 Task: Create new Company, with domain: 'carnegiehall.org' and type: 'Other'. Add new contact for this company, with mail Id: 'Rajat_Garcia@carnegiehall.org', First Name: Rajat, Last name:  Garcia, Job Title: 'Marketing Specialist', Phone Number: '(617) 555-7894'. Change life cycle stage to  Lead and lead status to  Open. Logged in from softage.5@softage.net
Action: Mouse moved to (85, 70)
Screenshot: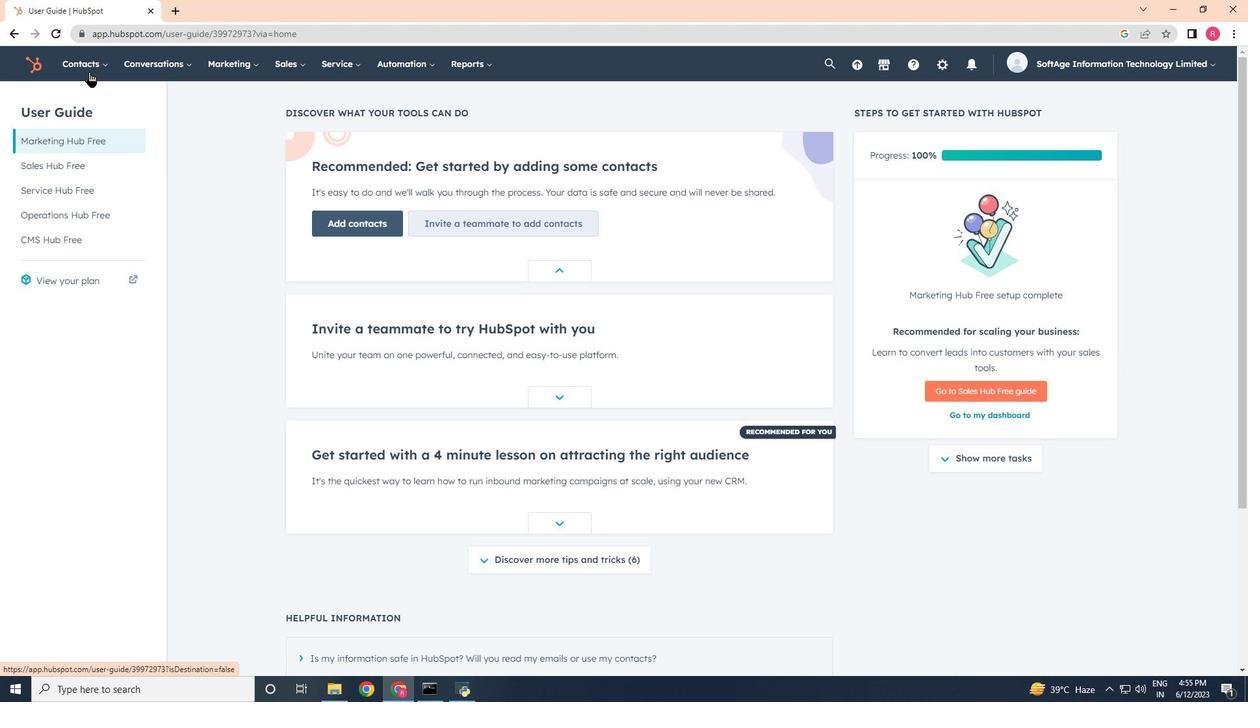 
Action: Mouse pressed left at (85, 70)
Screenshot: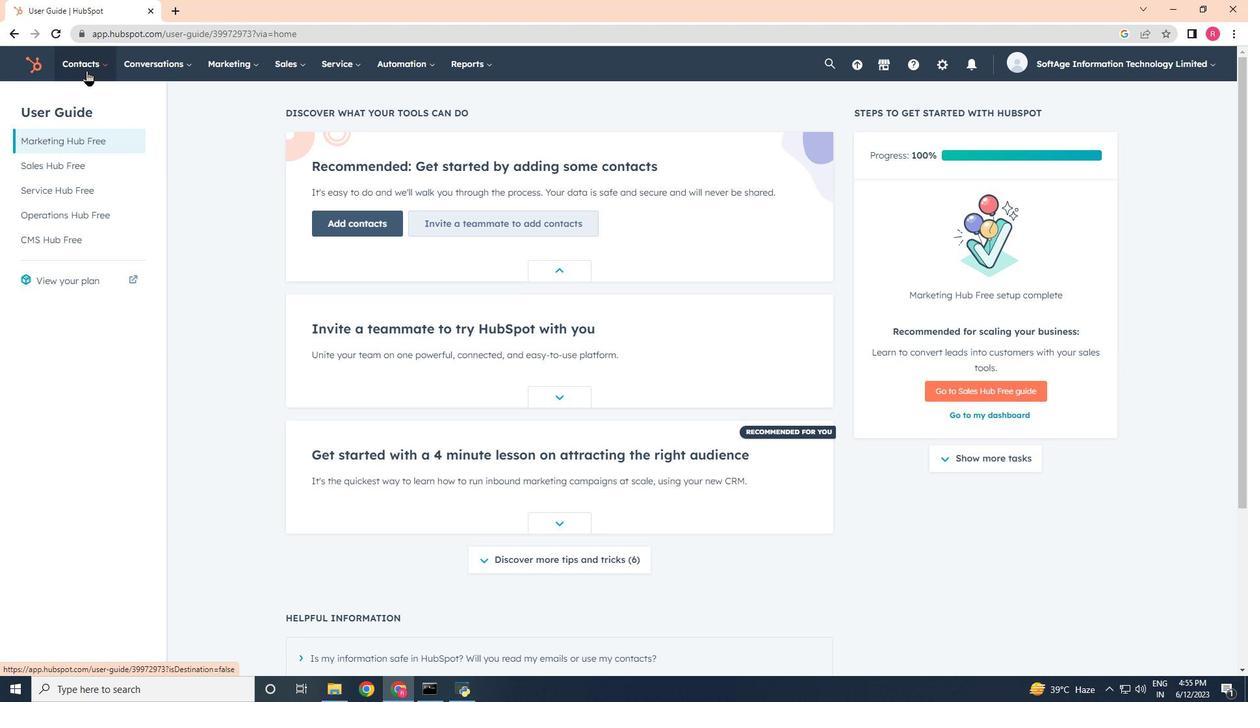 
Action: Mouse moved to (111, 124)
Screenshot: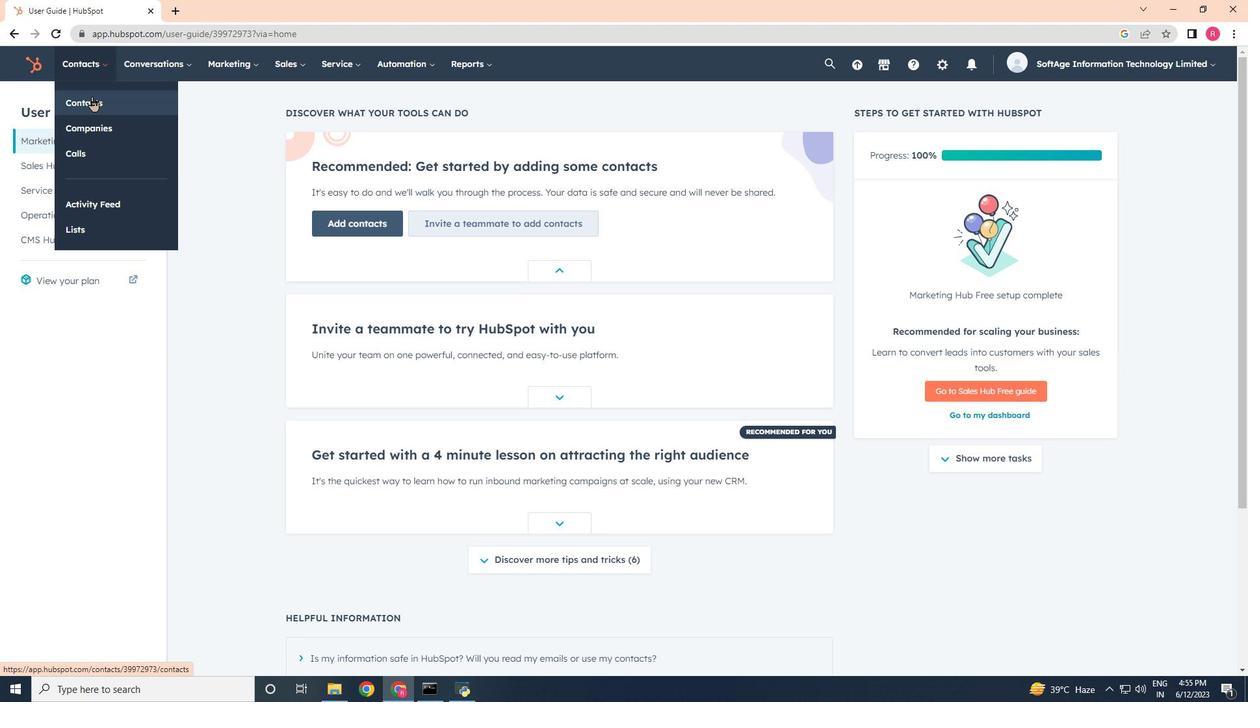 
Action: Mouse pressed left at (111, 124)
Screenshot: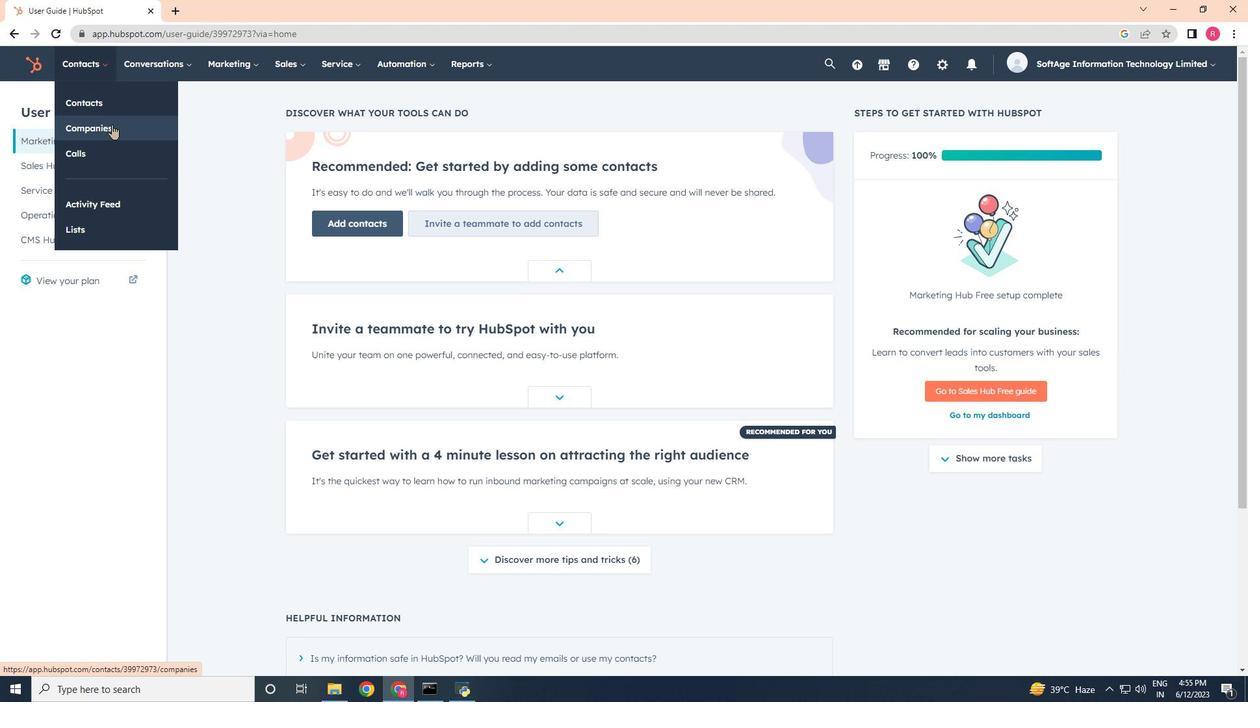 
Action: Mouse moved to (1165, 113)
Screenshot: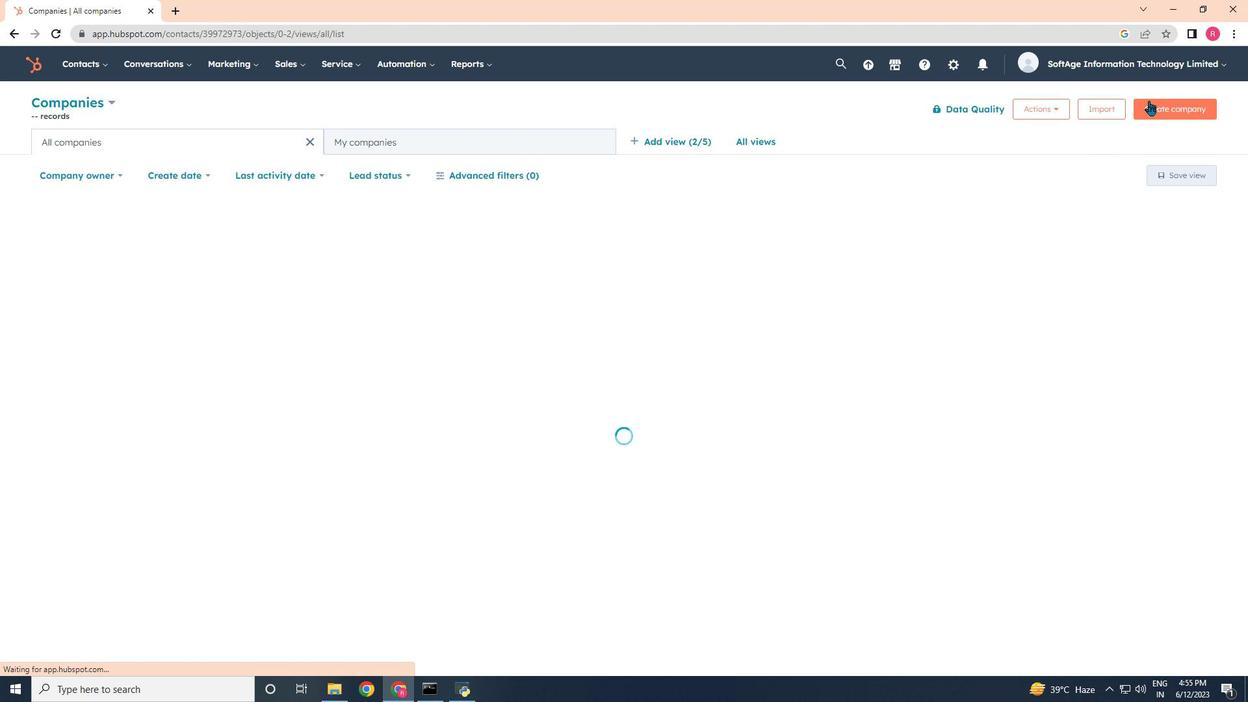 
Action: Mouse pressed left at (1165, 113)
Screenshot: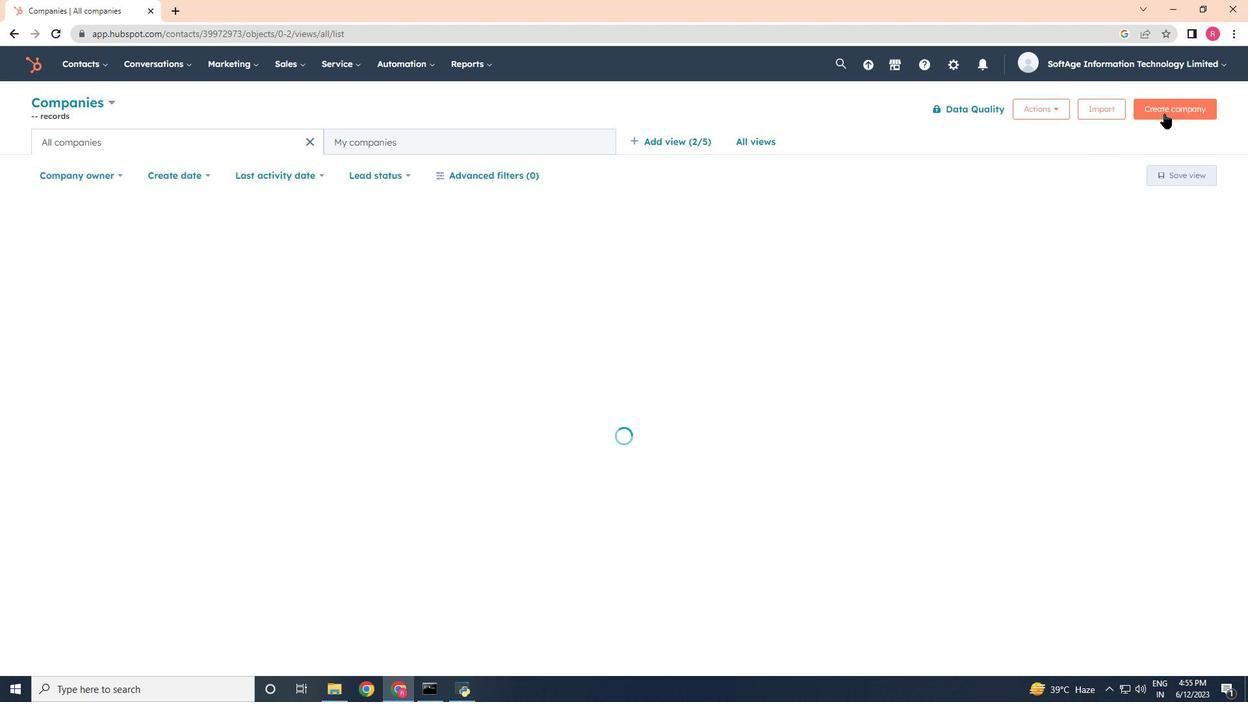 
Action: Mouse moved to (939, 167)
Screenshot: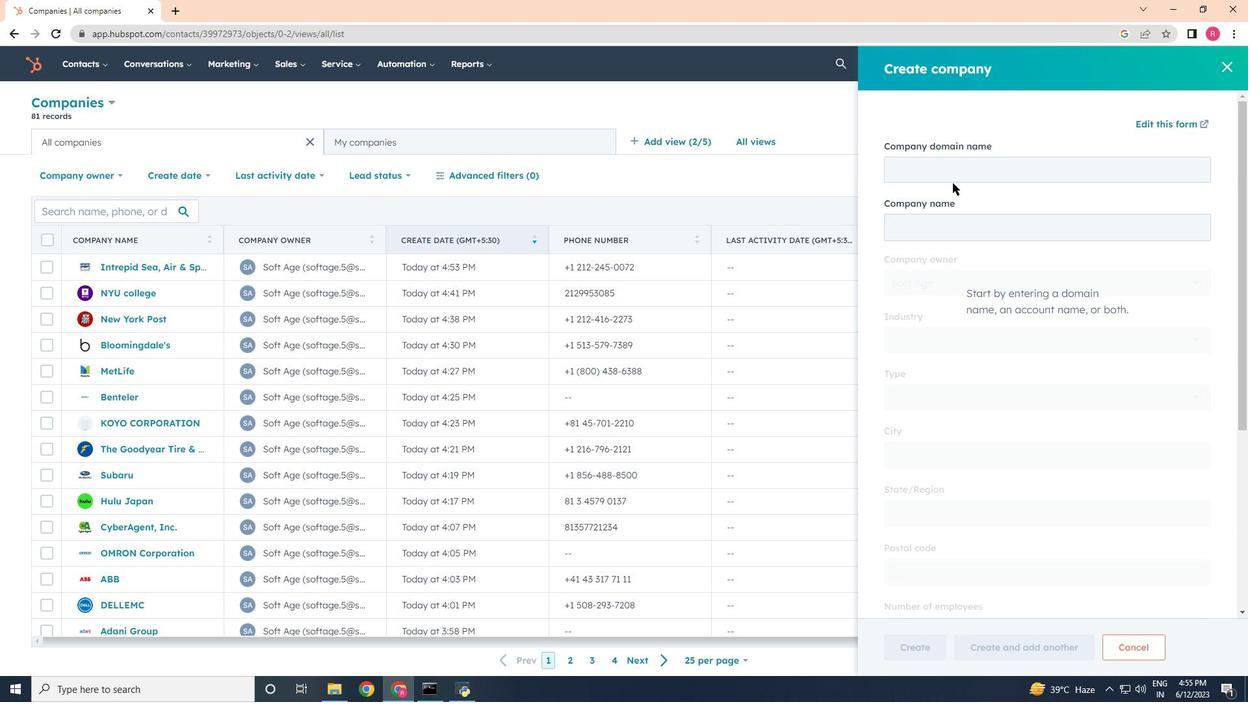
Action: Mouse pressed left at (939, 167)
Screenshot: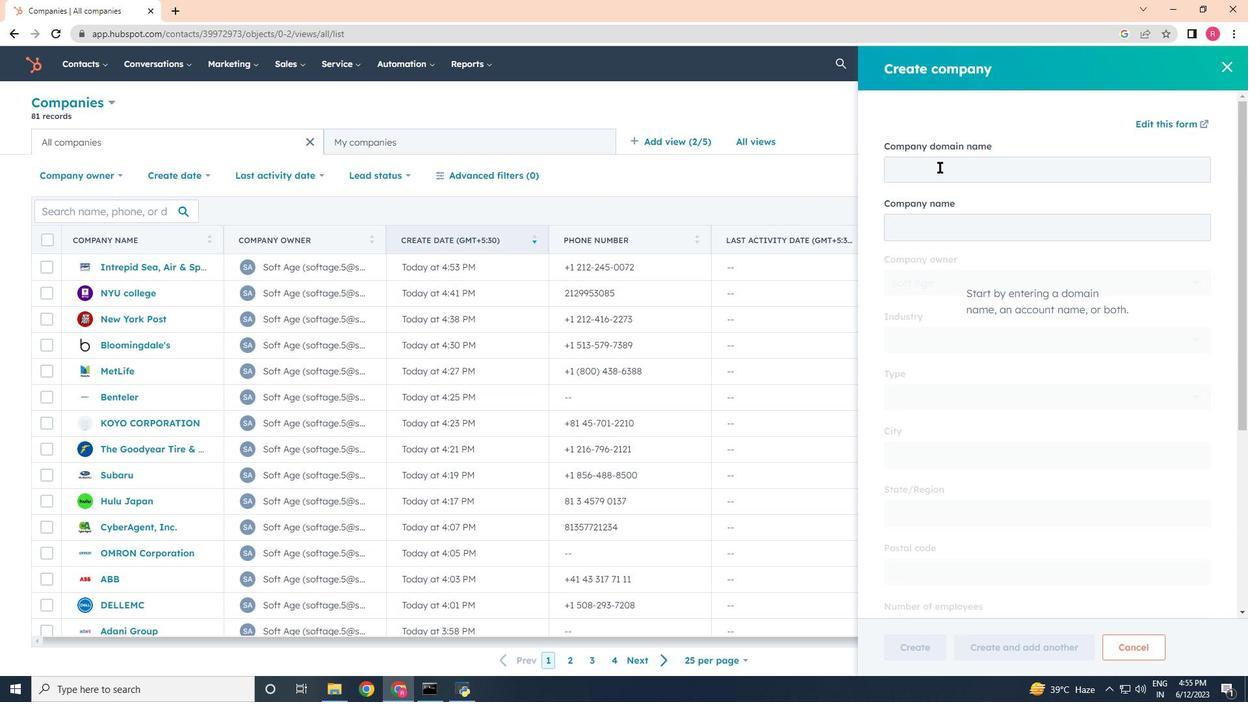 
Action: Key pressed carnegiehal.org
Screenshot: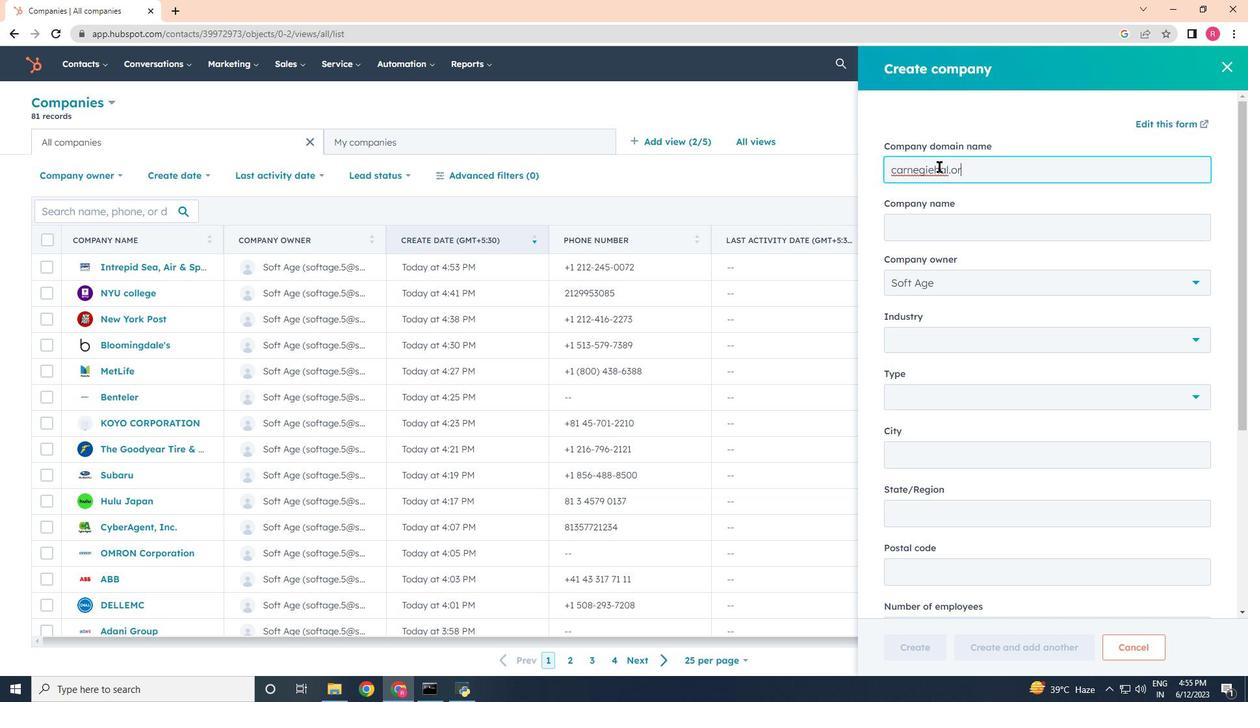 
Action: Mouse moved to (956, 398)
Screenshot: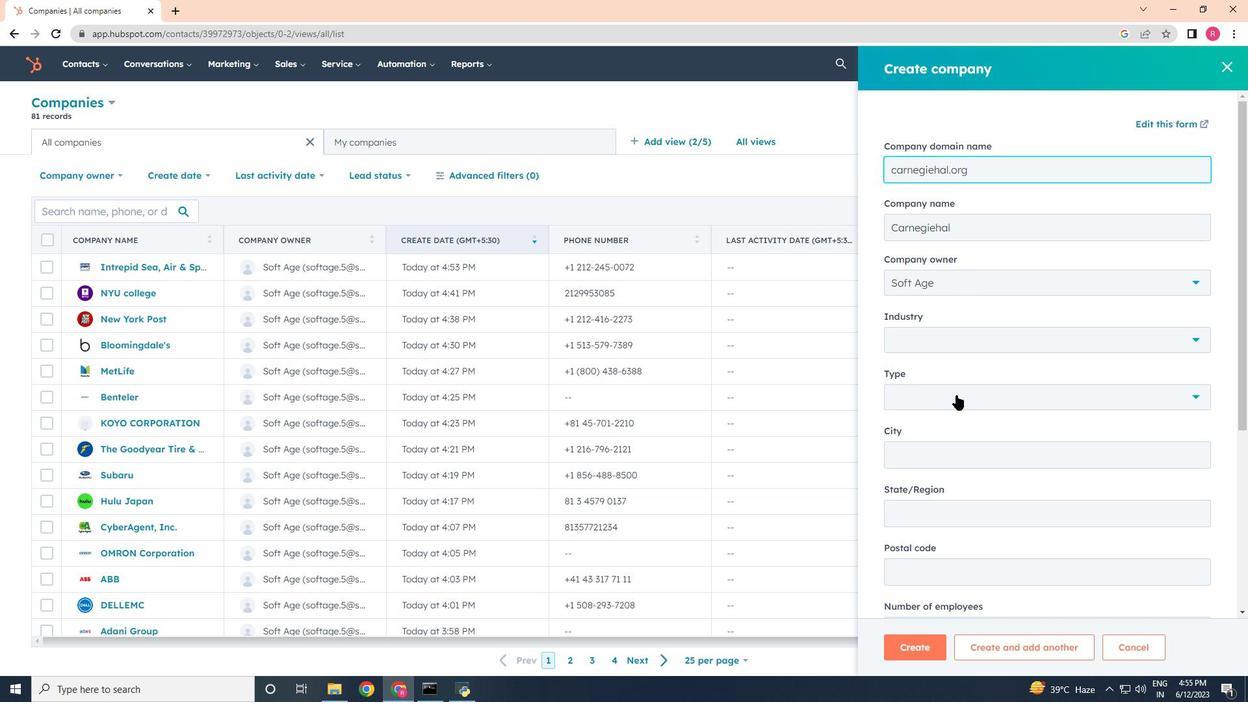 
Action: Mouse pressed left at (956, 398)
Screenshot: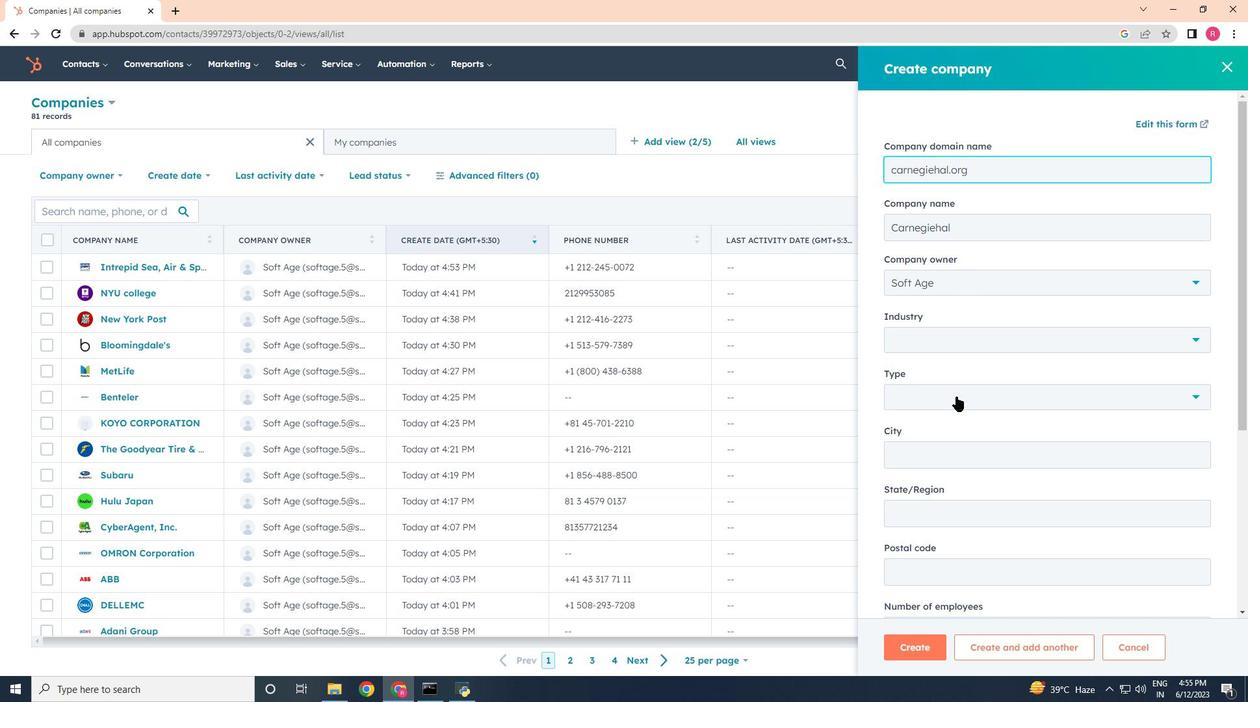 
Action: Mouse moved to (932, 547)
Screenshot: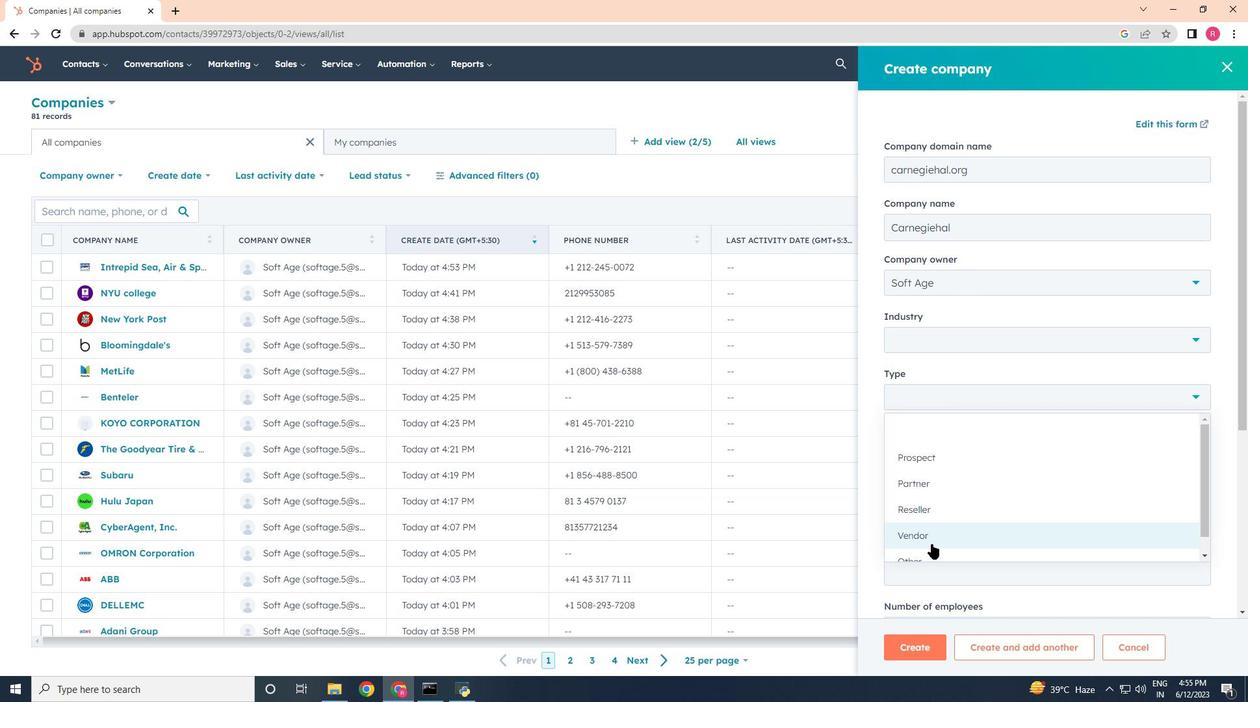 
Action: Mouse pressed left at (932, 547)
Screenshot: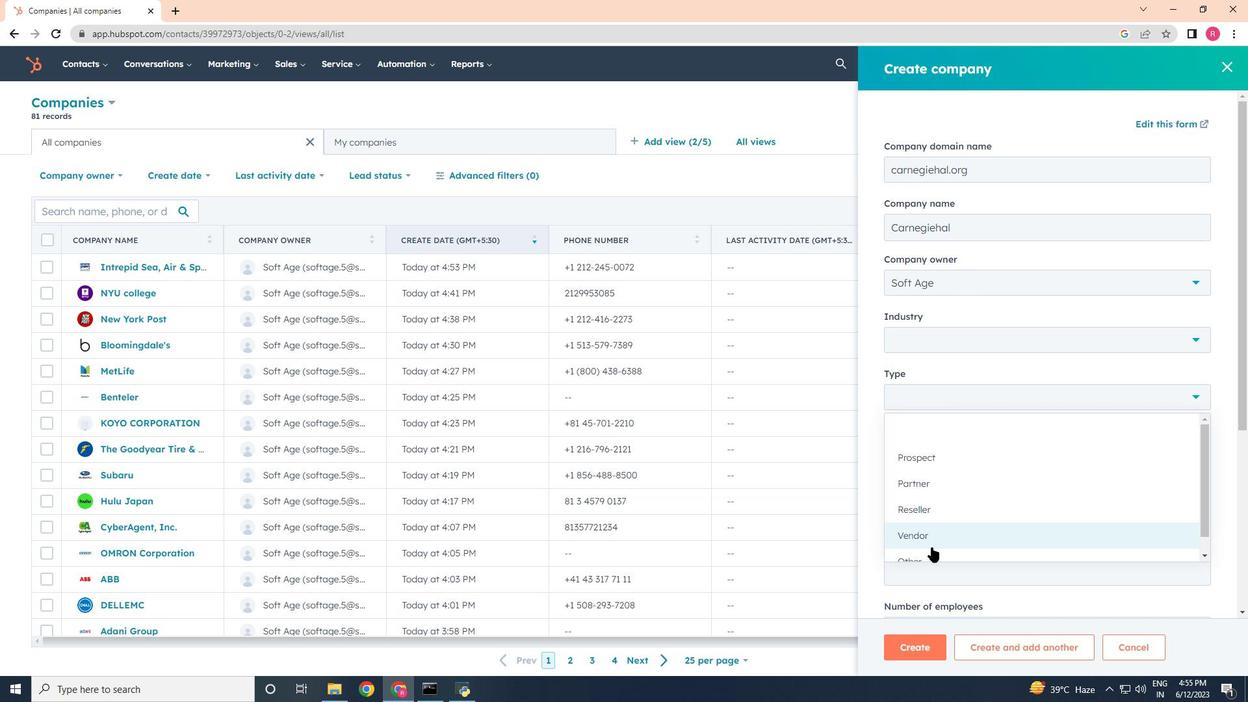 
Action: Mouse moved to (940, 399)
Screenshot: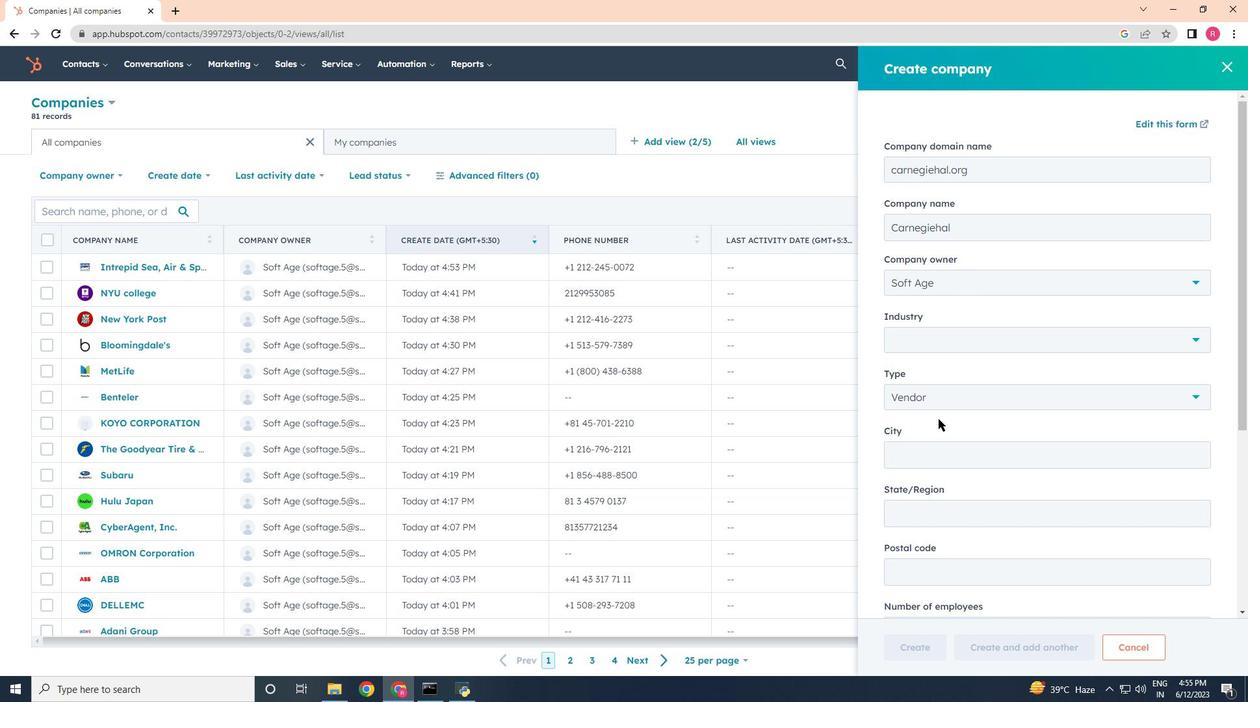 
Action: Mouse pressed left at (940, 399)
Screenshot: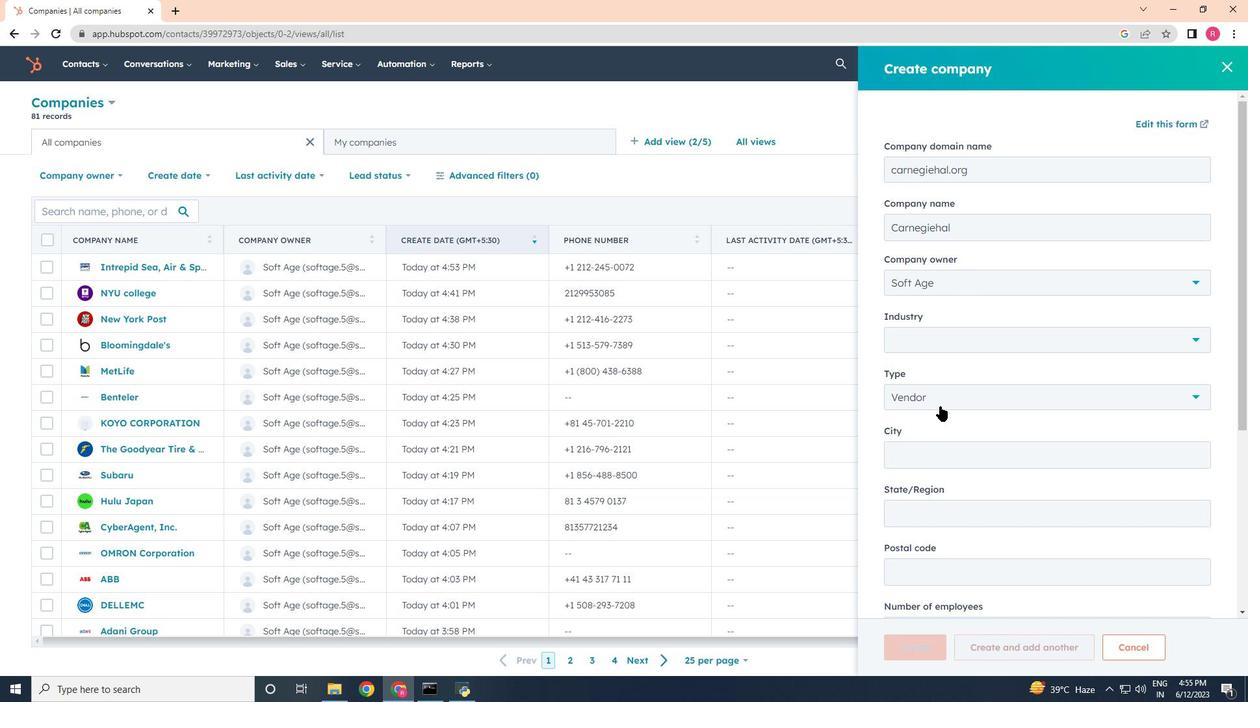 
Action: Mouse moved to (947, 554)
Screenshot: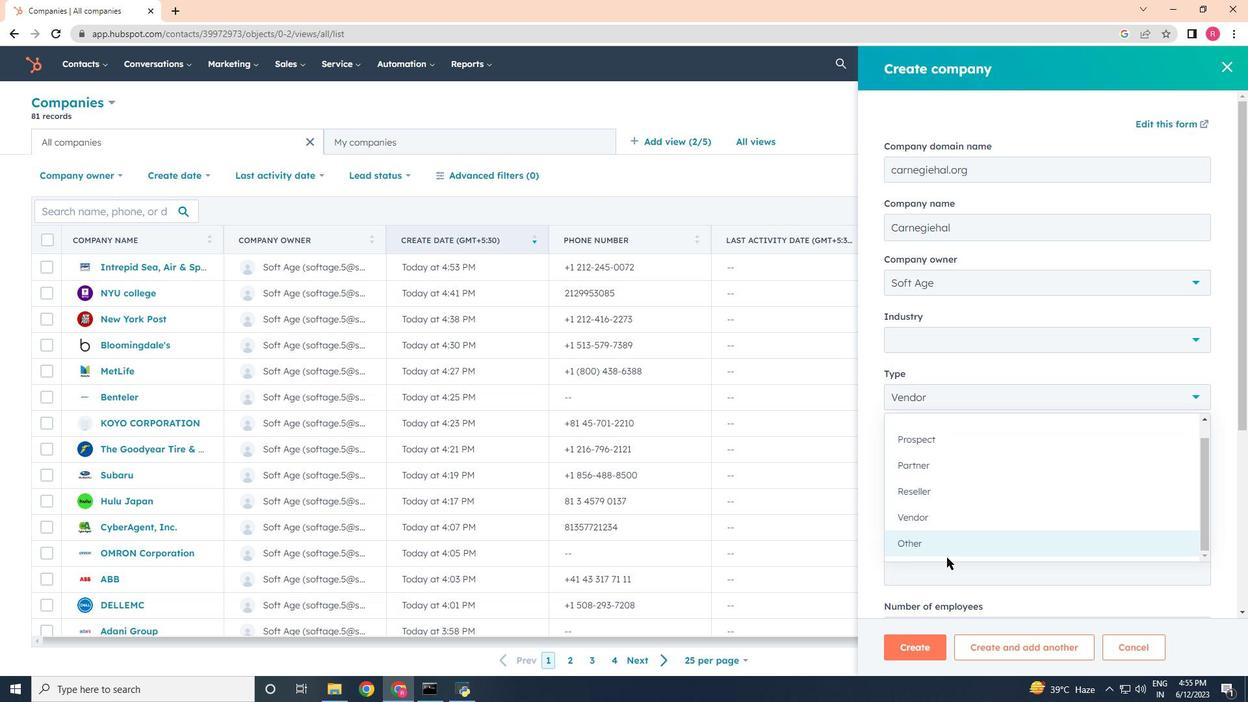 
Action: Mouse pressed left at (947, 554)
Screenshot: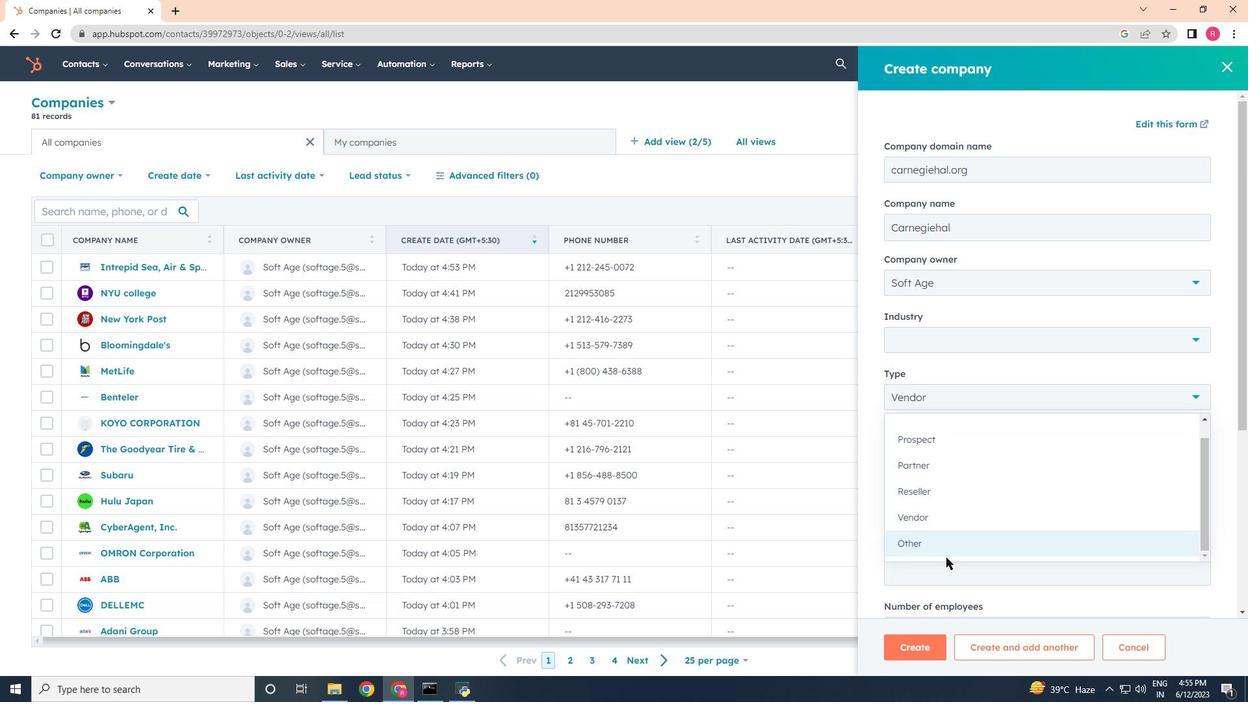 
Action: Mouse moved to (950, 172)
Screenshot: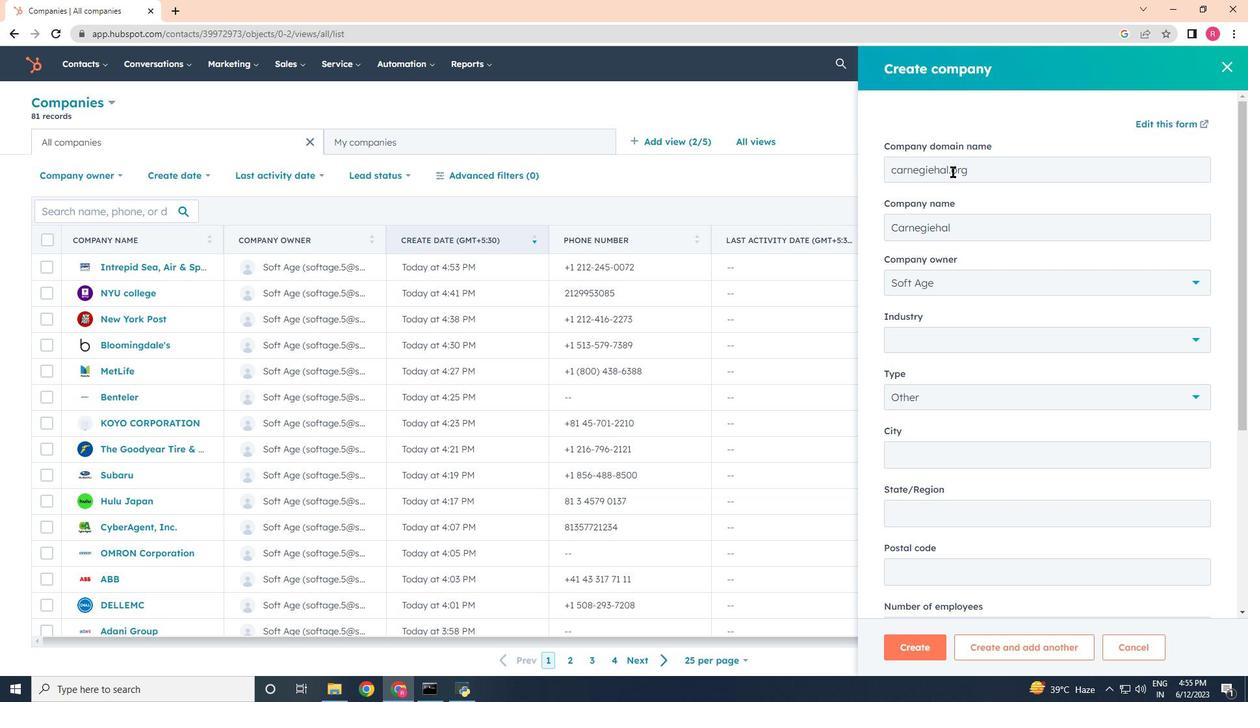 
Action: Mouse pressed left at (950, 172)
Screenshot: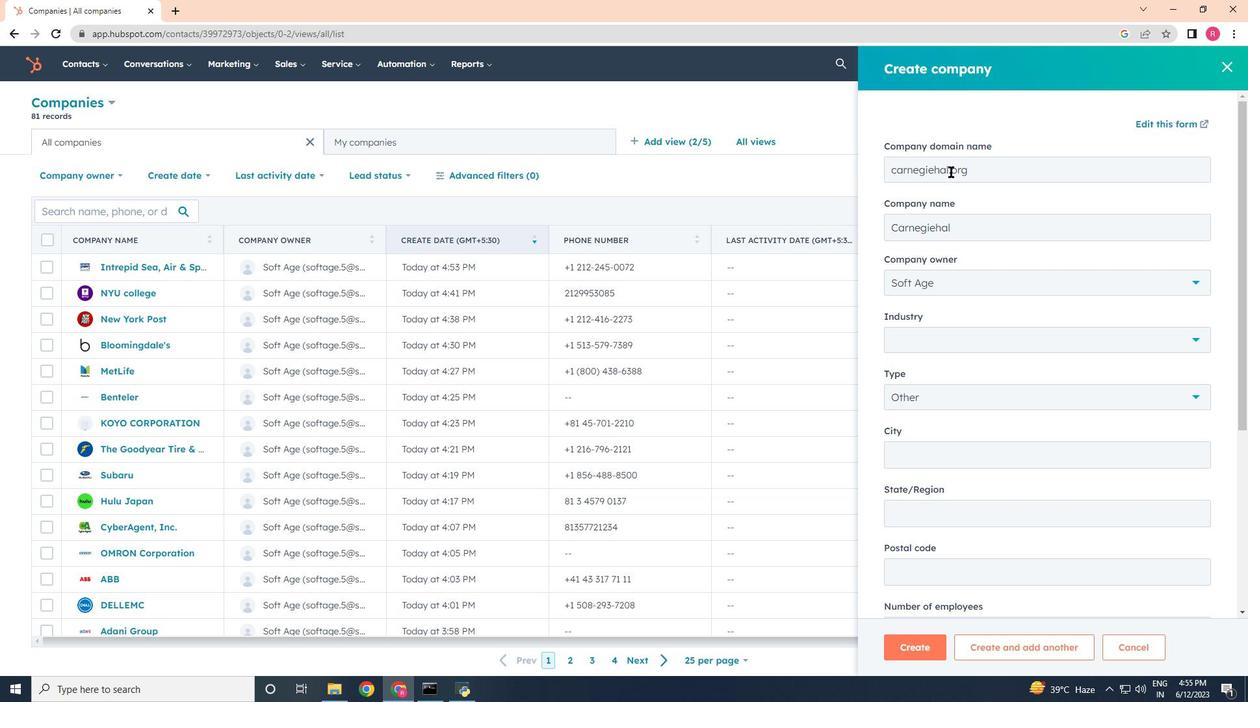 
Action: Mouse moved to (949, 172)
Screenshot: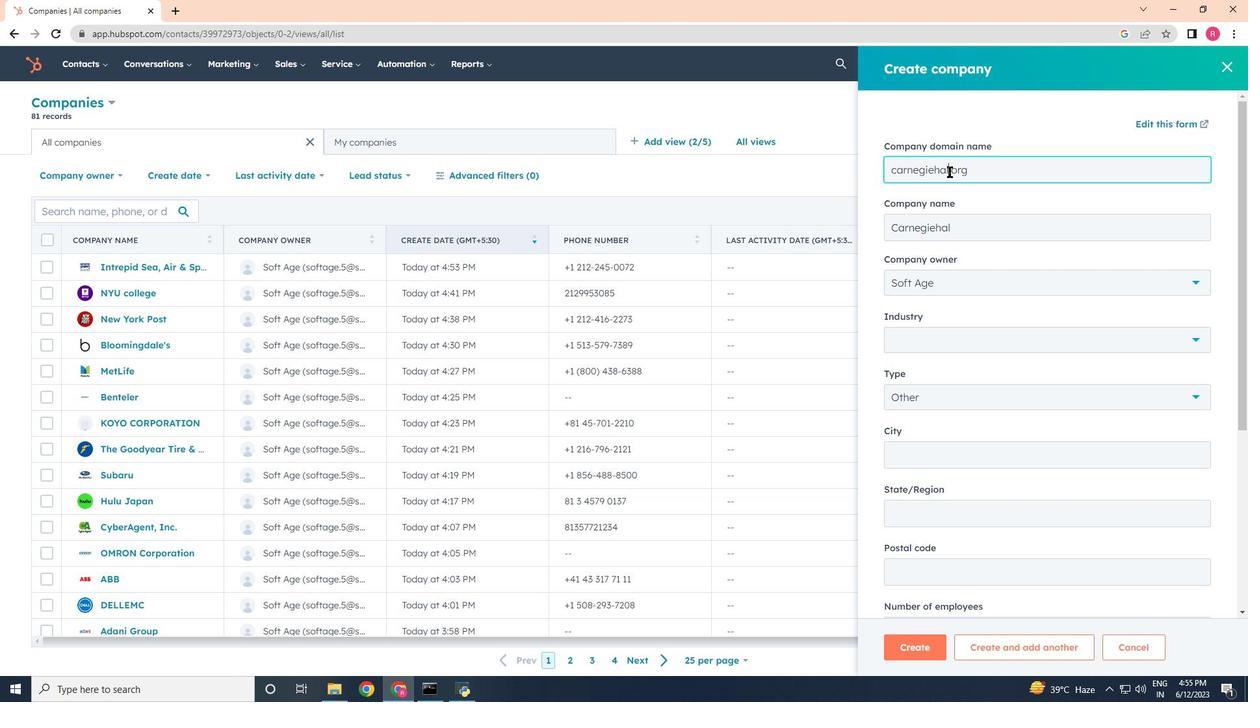 
Action: Key pressed l
Screenshot: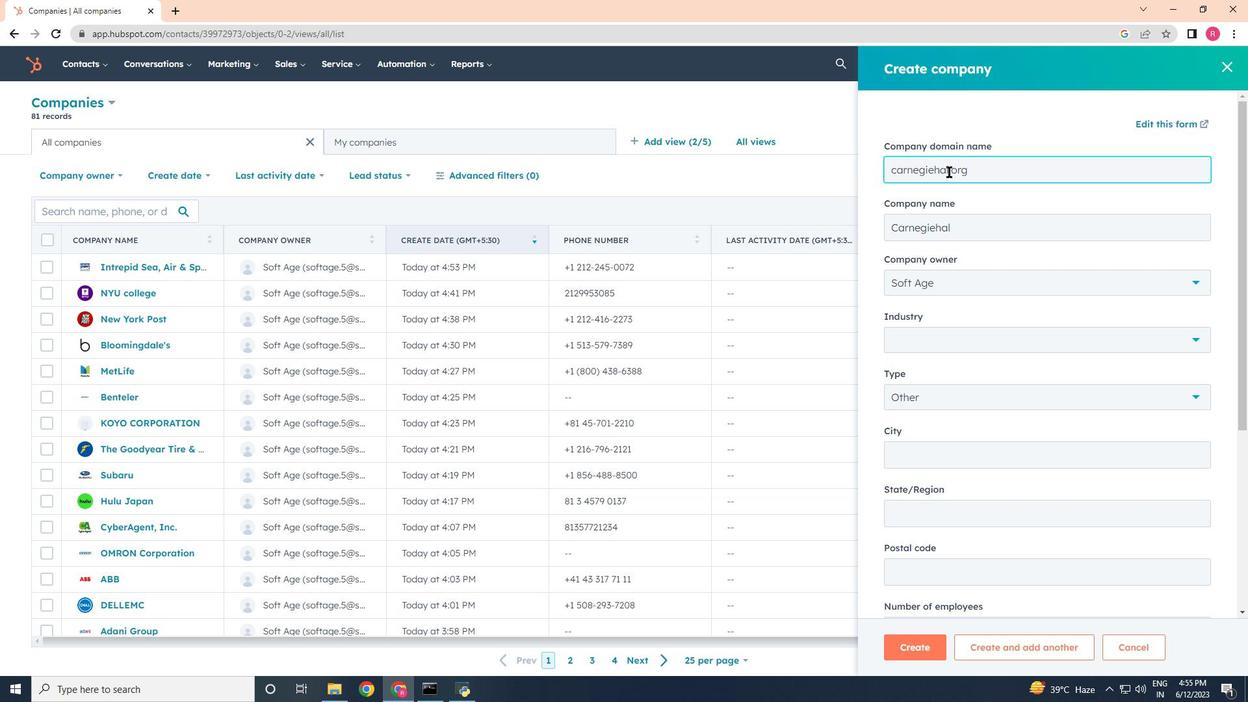 
Action: Mouse moved to (965, 398)
Screenshot: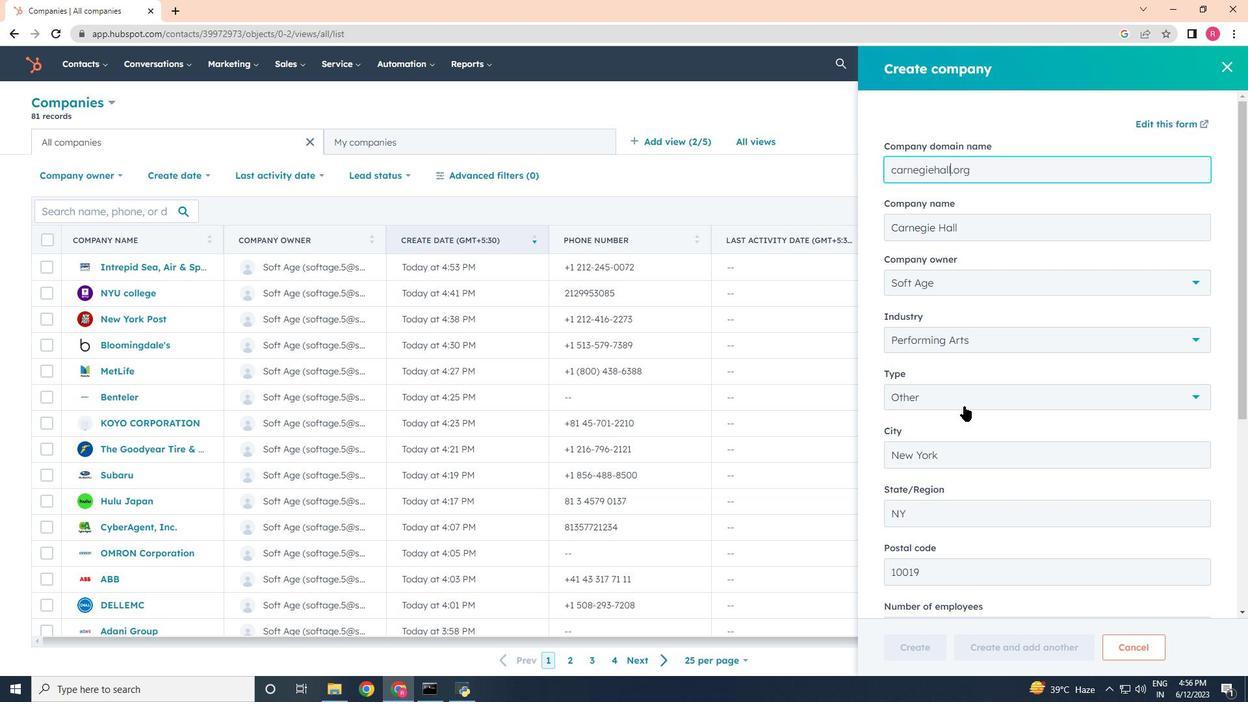 
Action: Mouse scrolled (965, 398) with delta (0, 0)
Screenshot: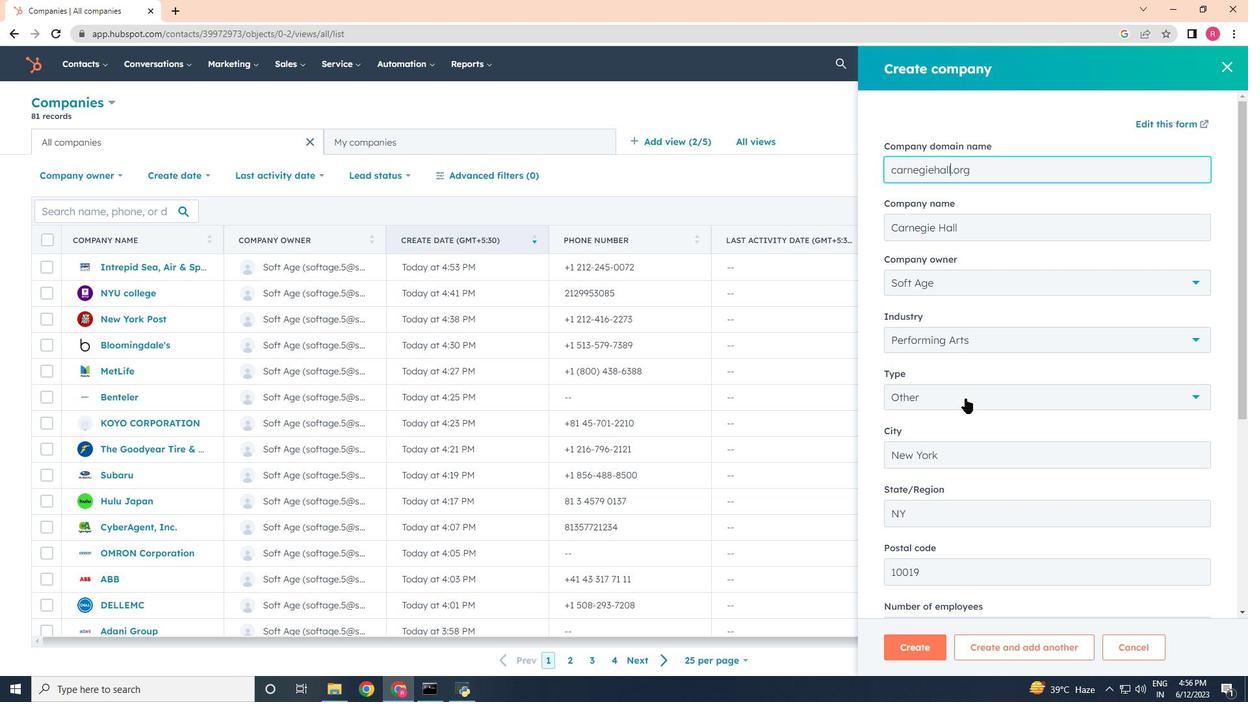
Action: Mouse scrolled (965, 398) with delta (0, 0)
Screenshot: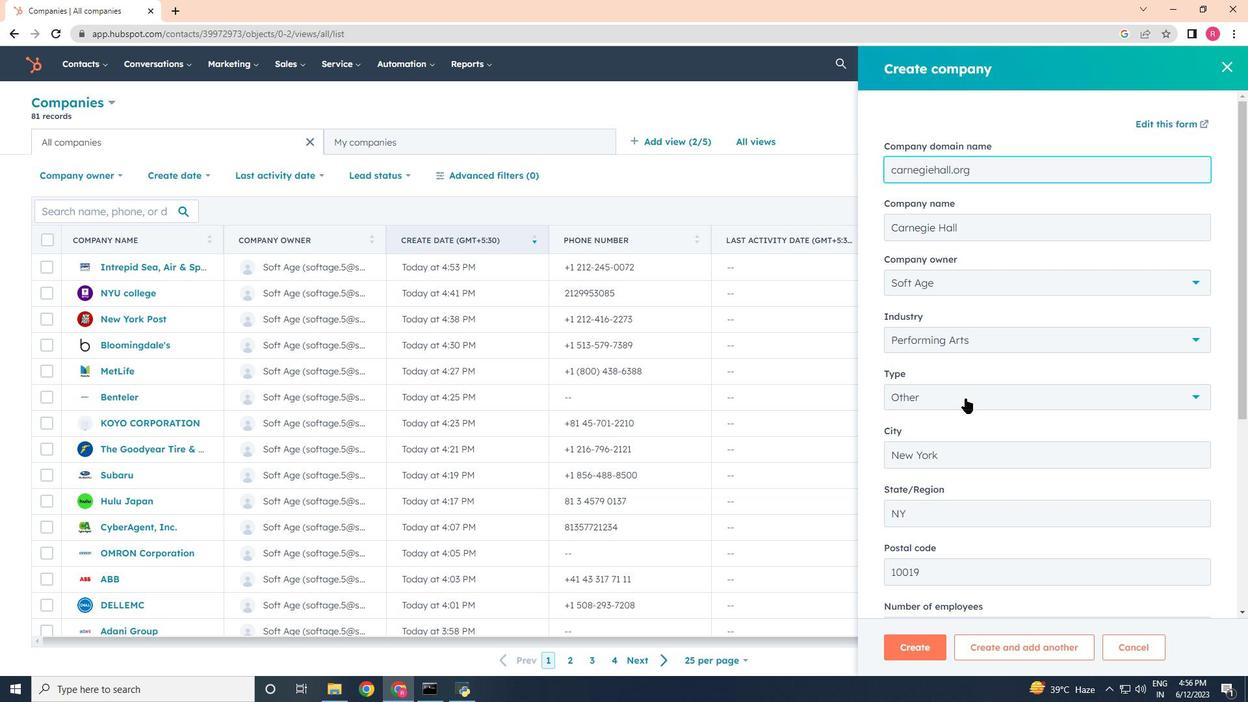 
Action: Mouse scrolled (965, 398) with delta (0, 0)
Screenshot: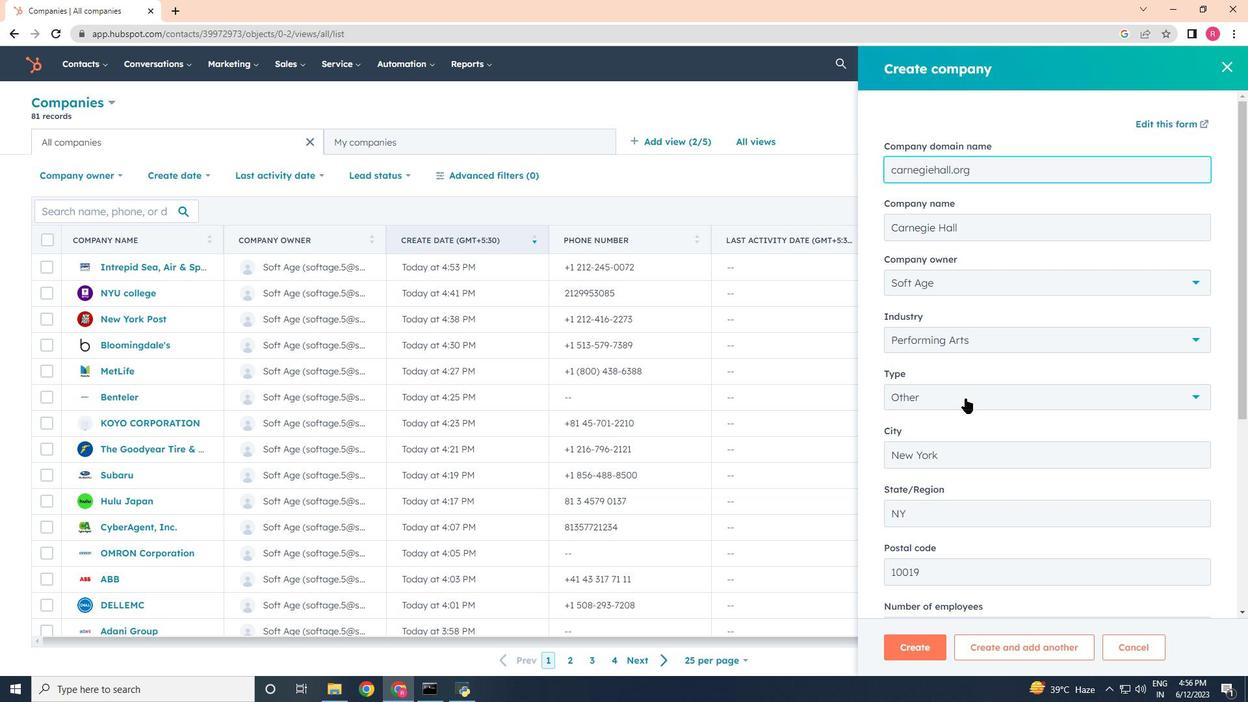 
Action: Mouse scrolled (965, 398) with delta (0, 0)
Screenshot: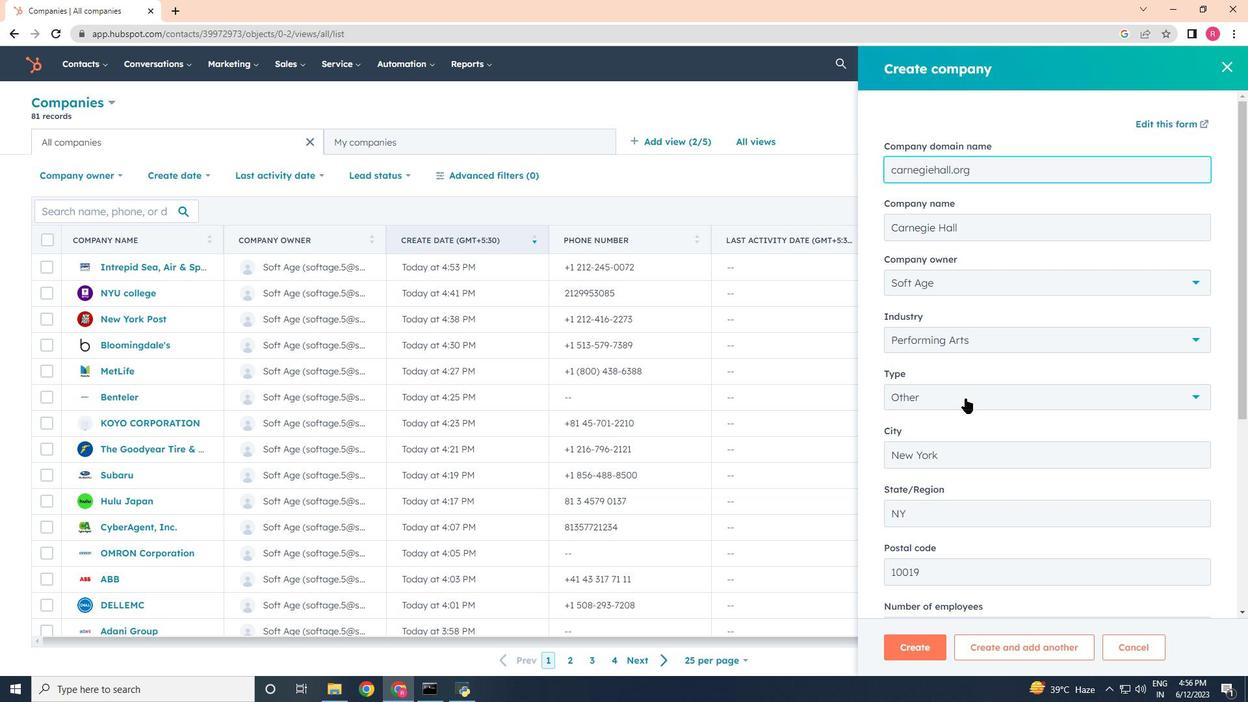 
Action: Mouse scrolled (965, 398) with delta (0, 0)
Screenshot: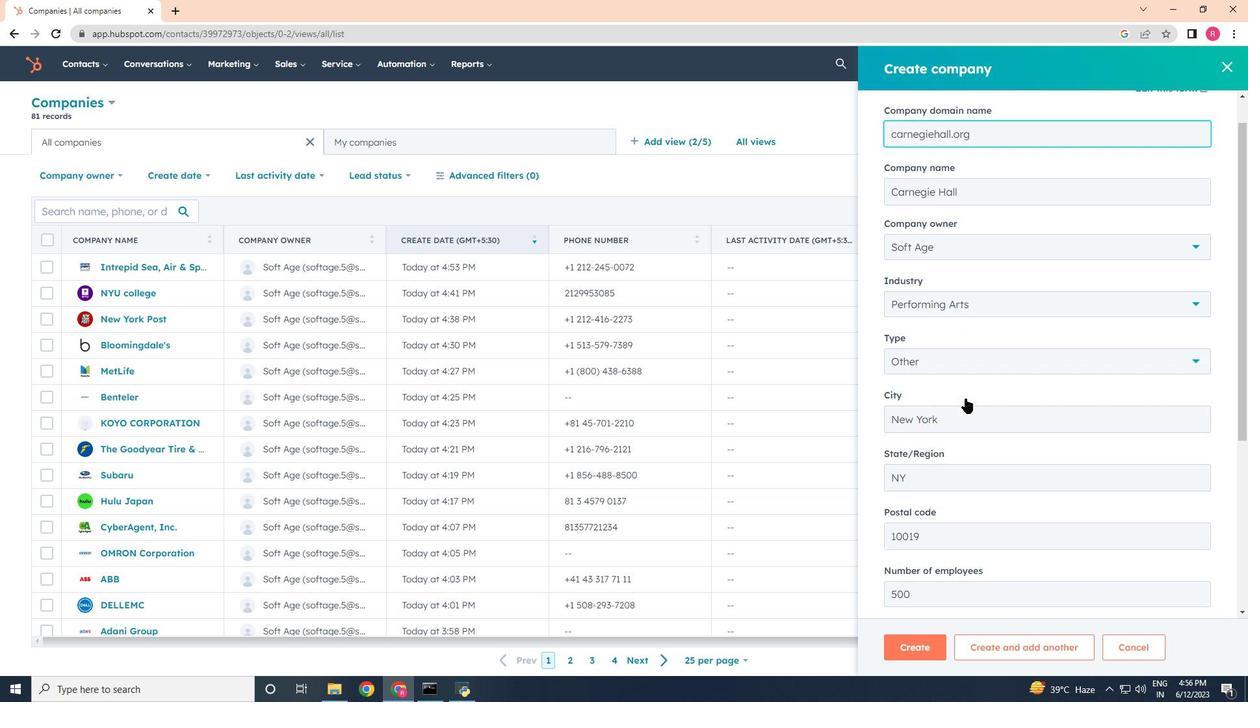 
Action: Mouse moved to (954, 493)
Screenshot: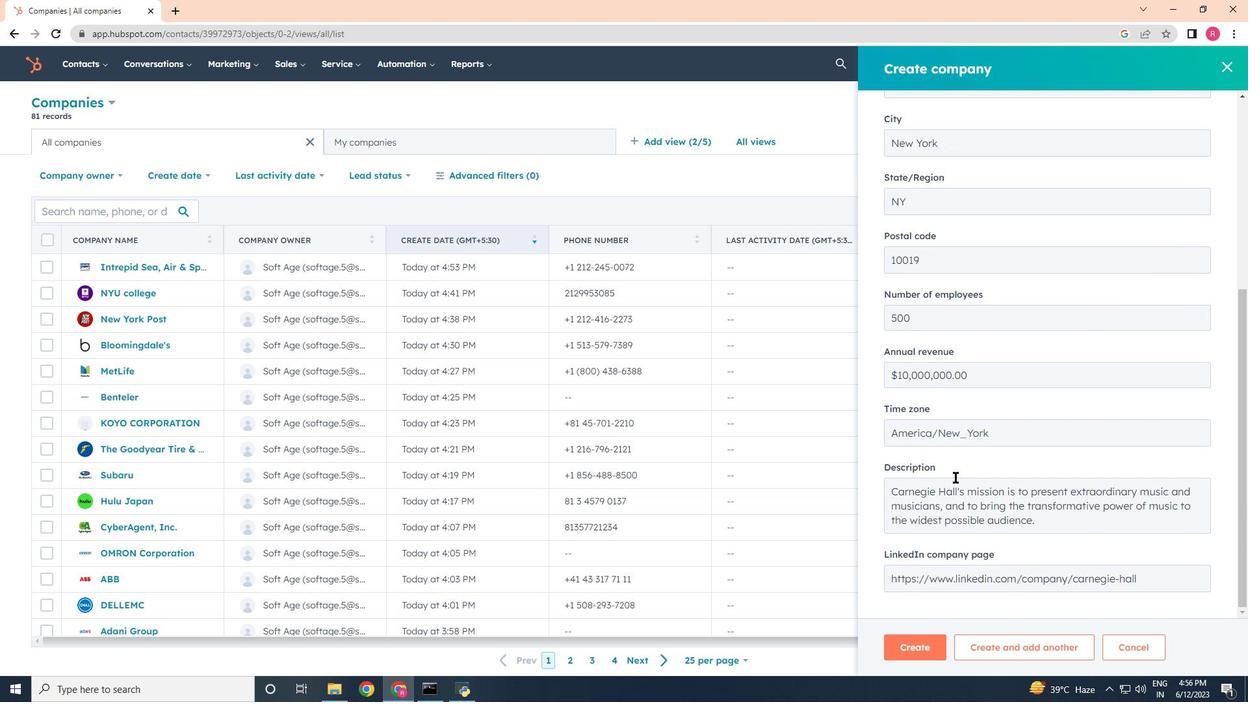 
Action: Mouse scrolled (954, 492) with delta (0, 0)
Screenshot: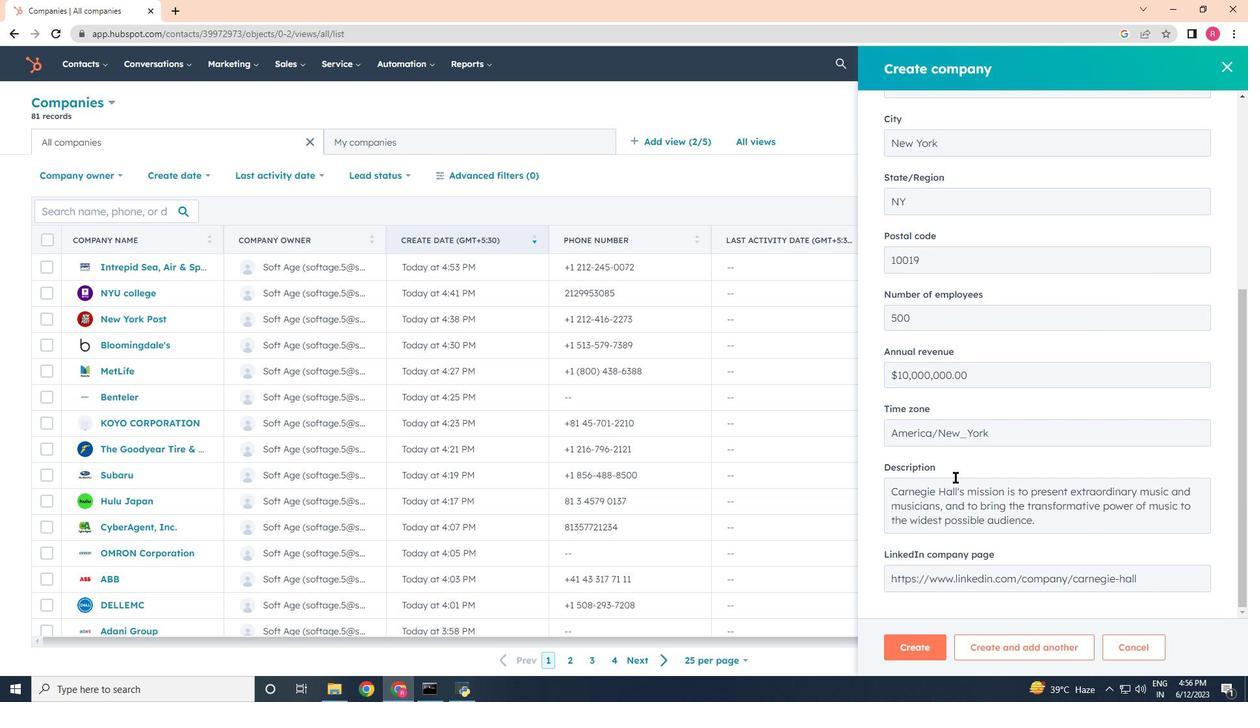 
Action: Mouse moved to (954, 496)
Screenshot: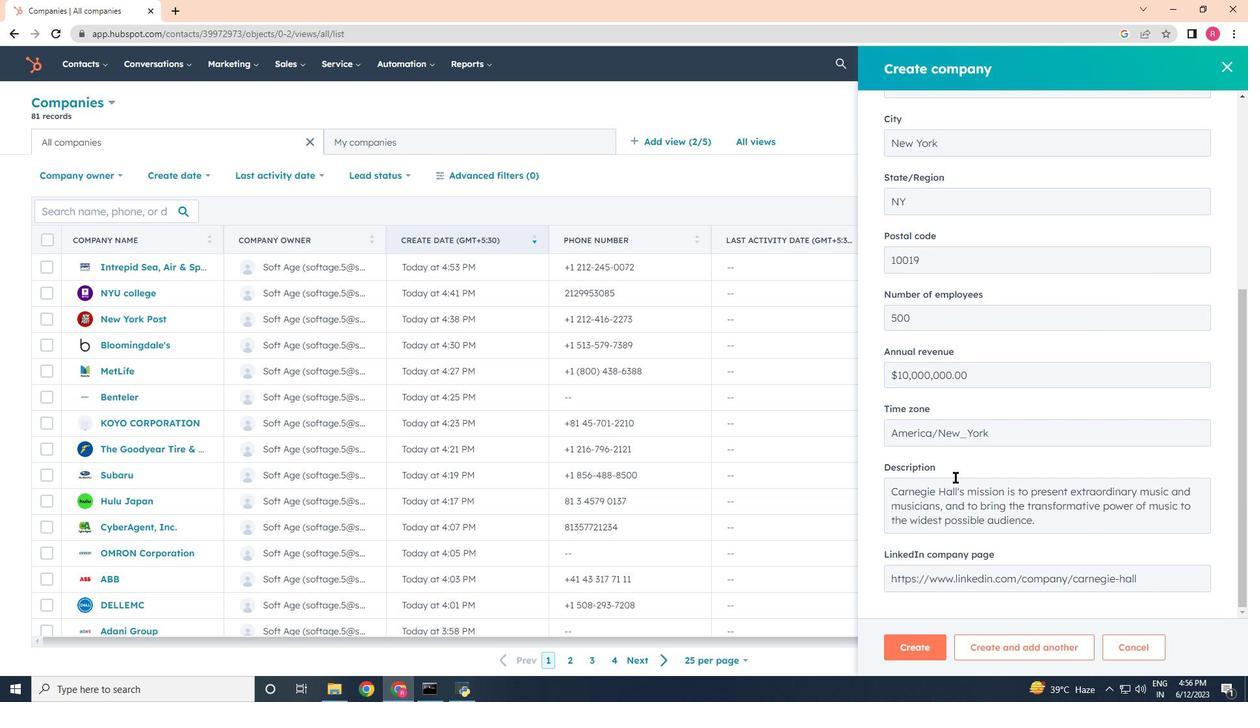 
Action: Mouse scrolled (954, 495) with delta (0, 0)
Screenshot: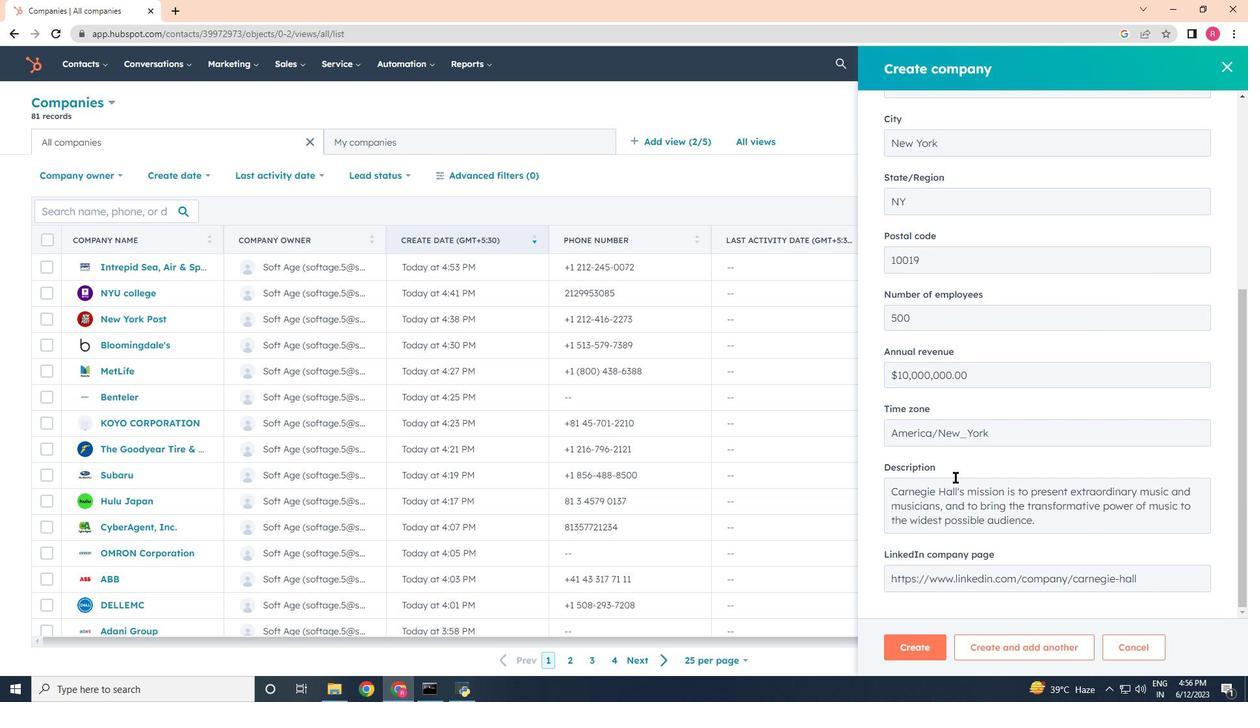 
Action: Mouse moved to (954, 500)
Screenshot: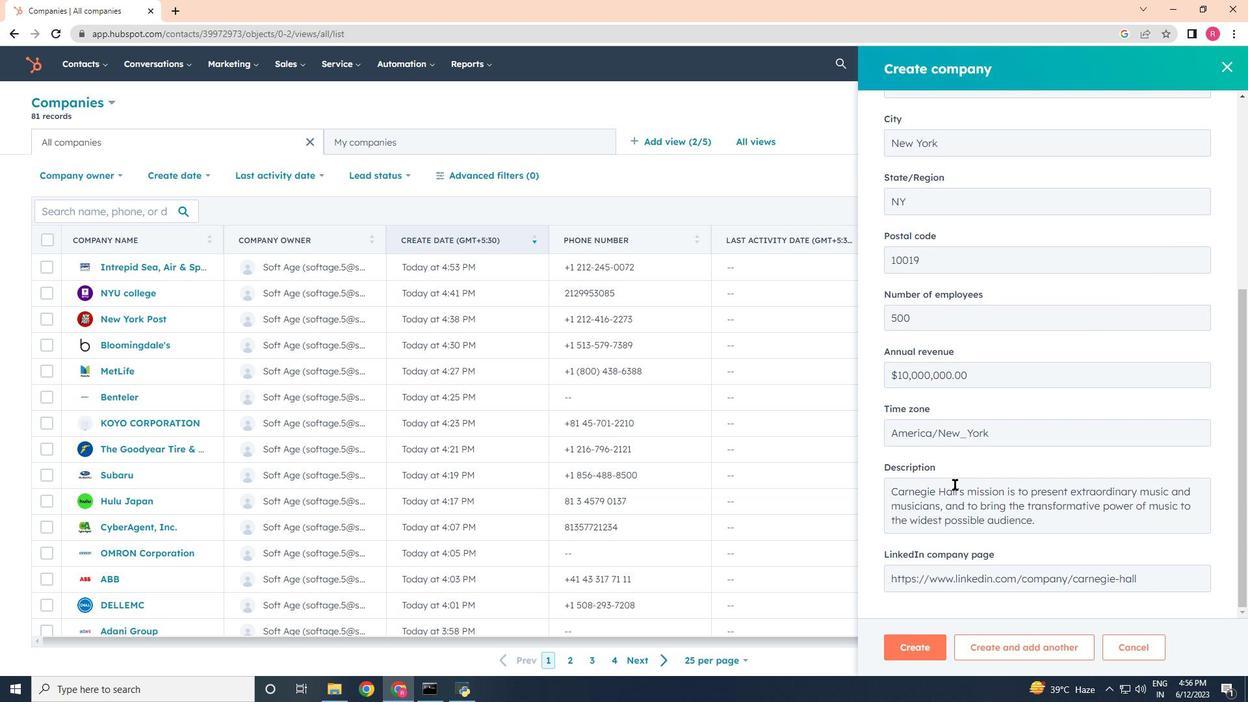 
Action: Mouse scrolled (954, 500) with delta (0, 0)
Screenshot: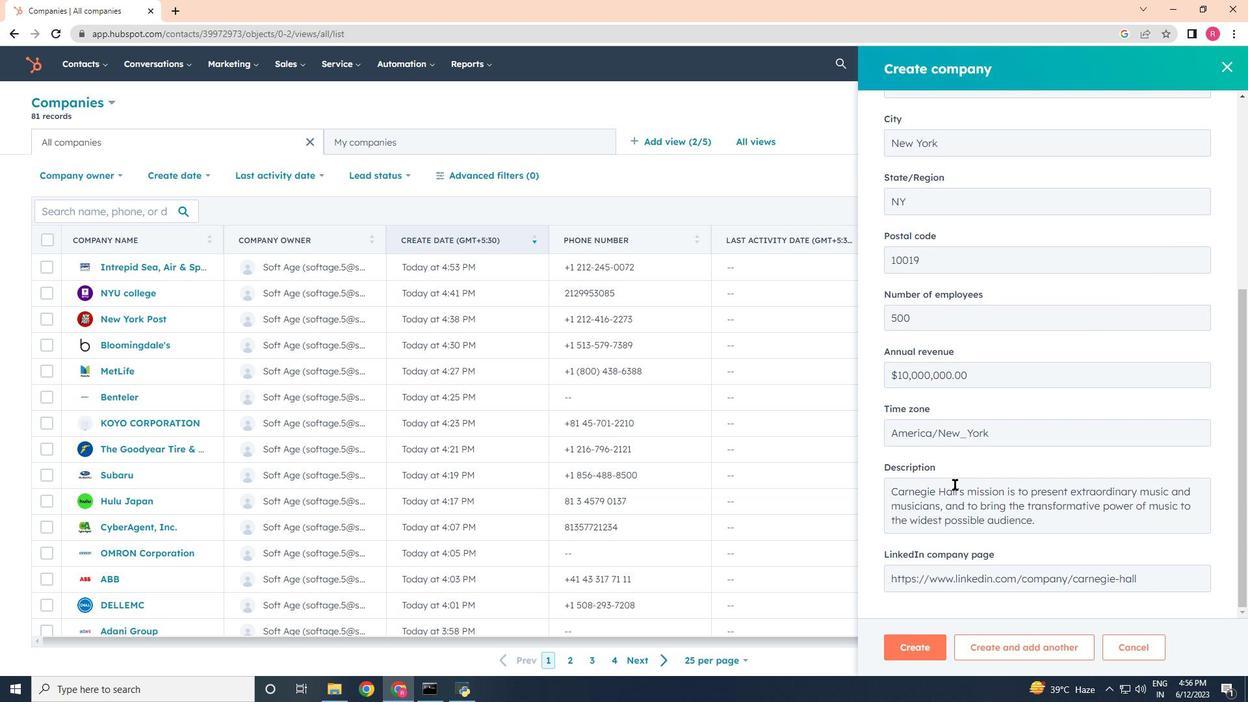 
Action: Mouse moved to (954, 513)
Screenshot: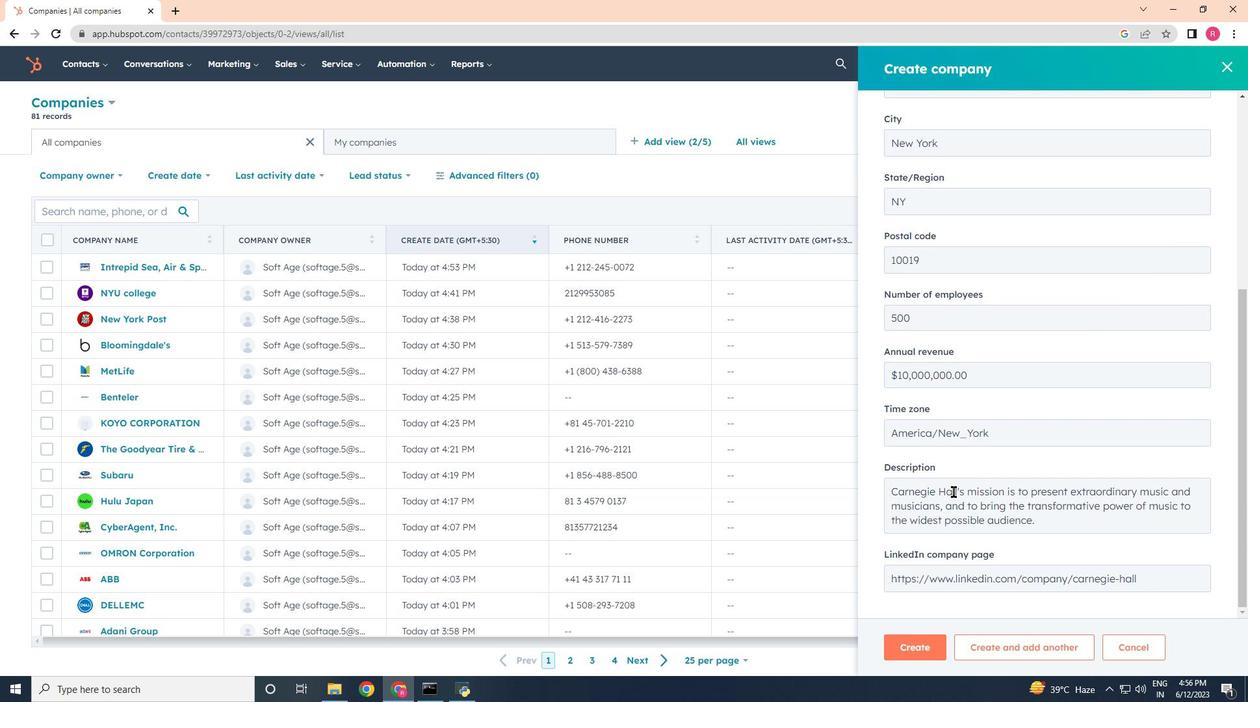 
Action: Mouse scrolled (954, 513) with delta (0, 0)
Screenshot: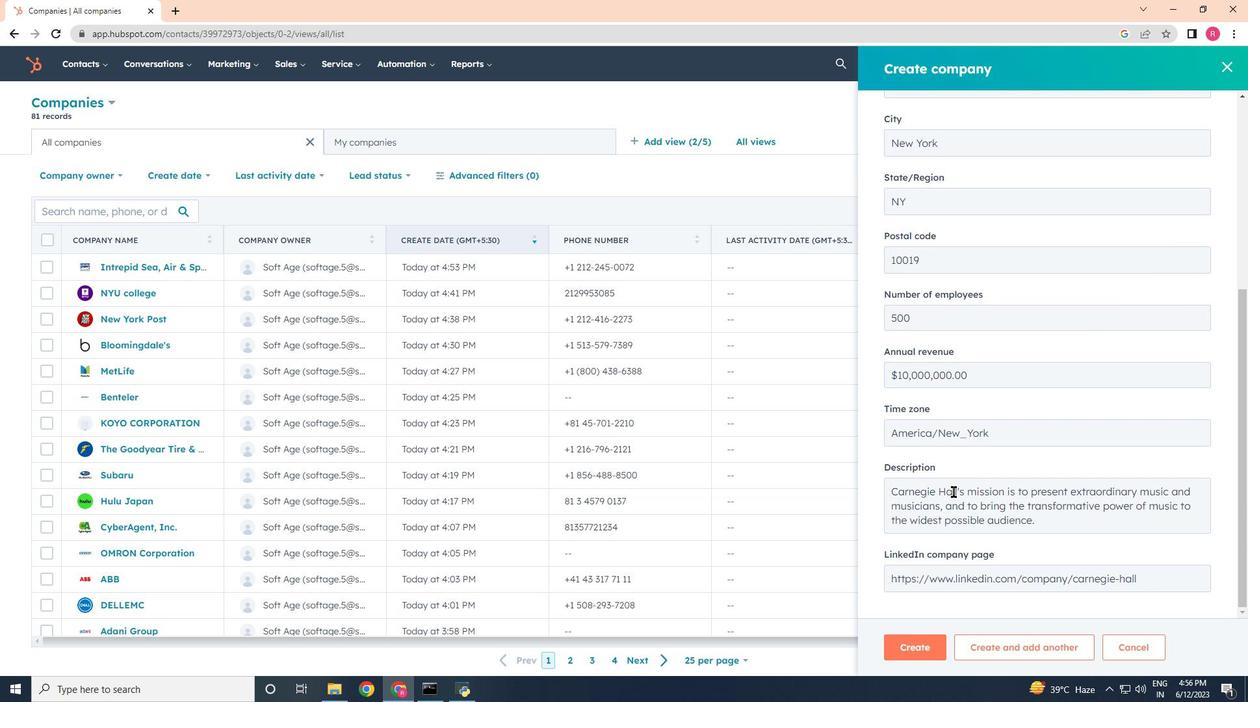 
Action: Mouse moved to (922, 647)
Screenshot: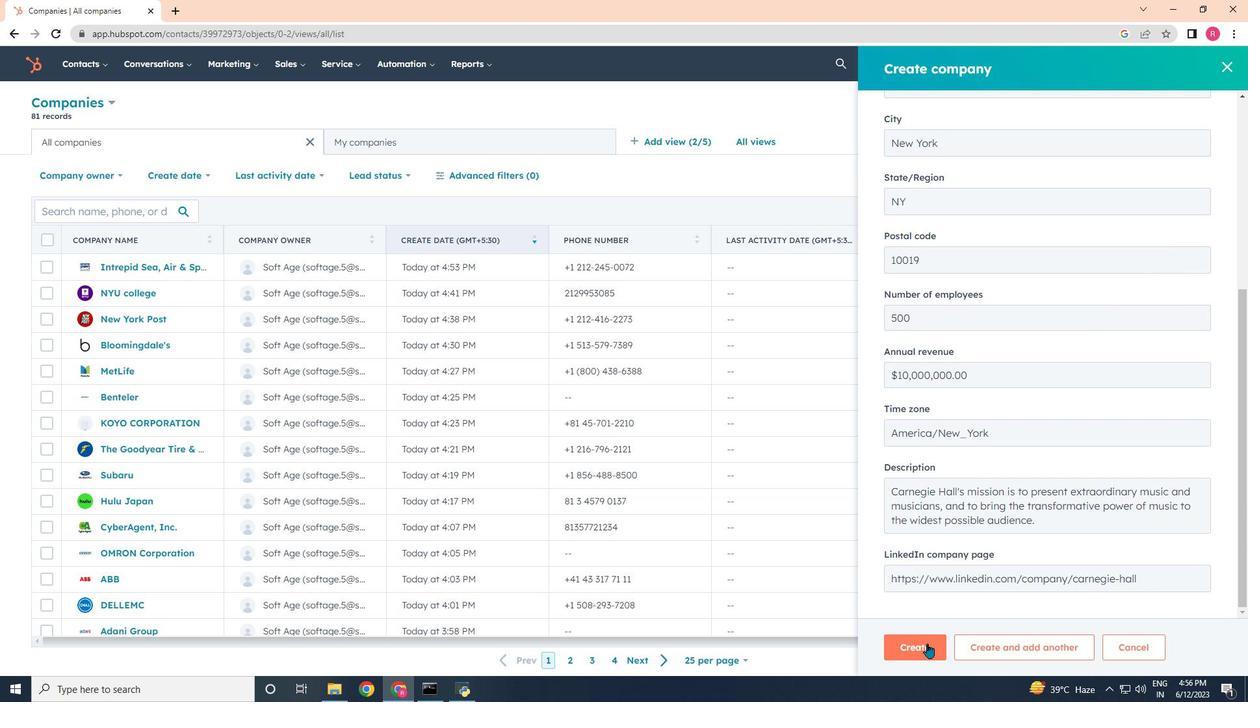 
Action: Mouse pressed left at (922, 647)
Screenshot: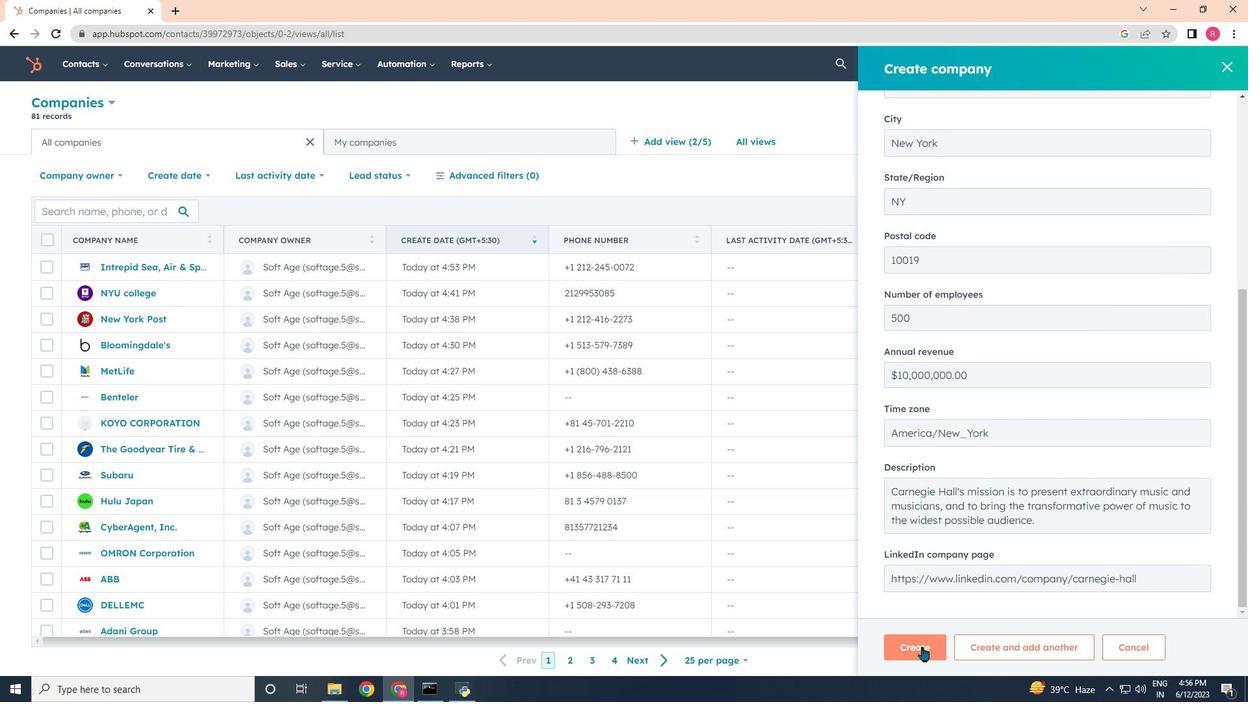 
Action: Mouse moved to (877, 416)
Screenshot: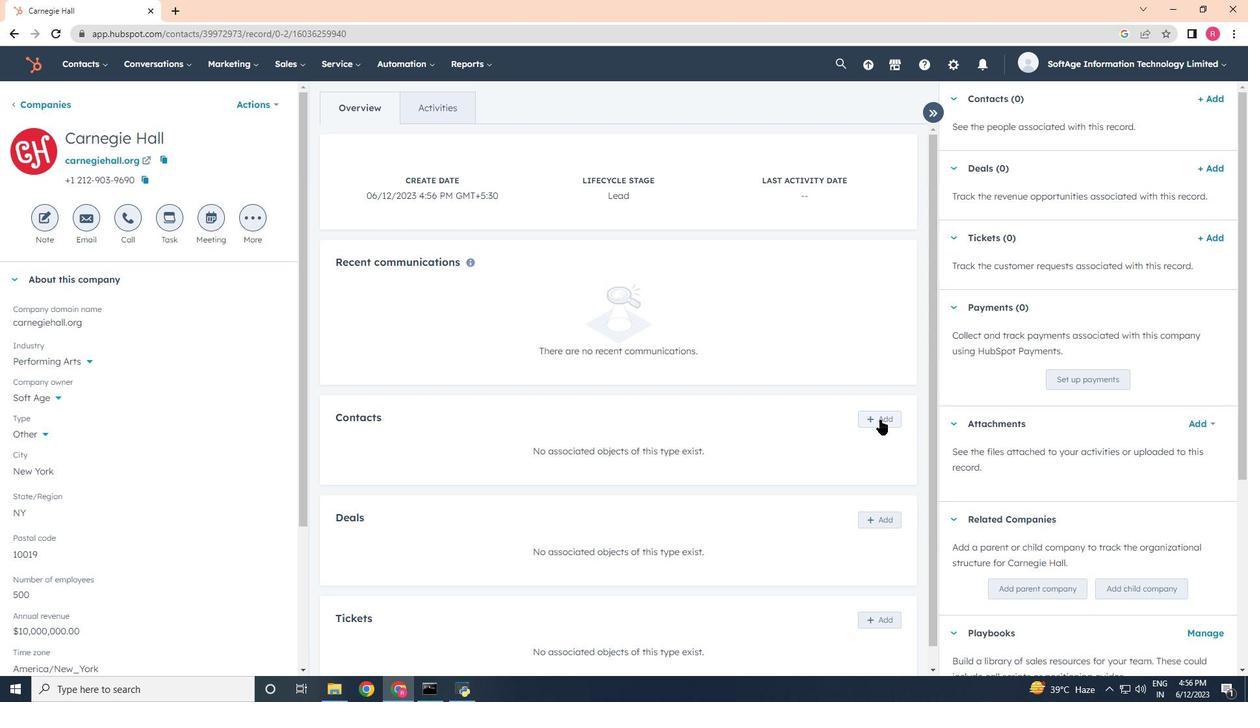 
Action: Mouse pressed left at (877, 416)
Screenshot: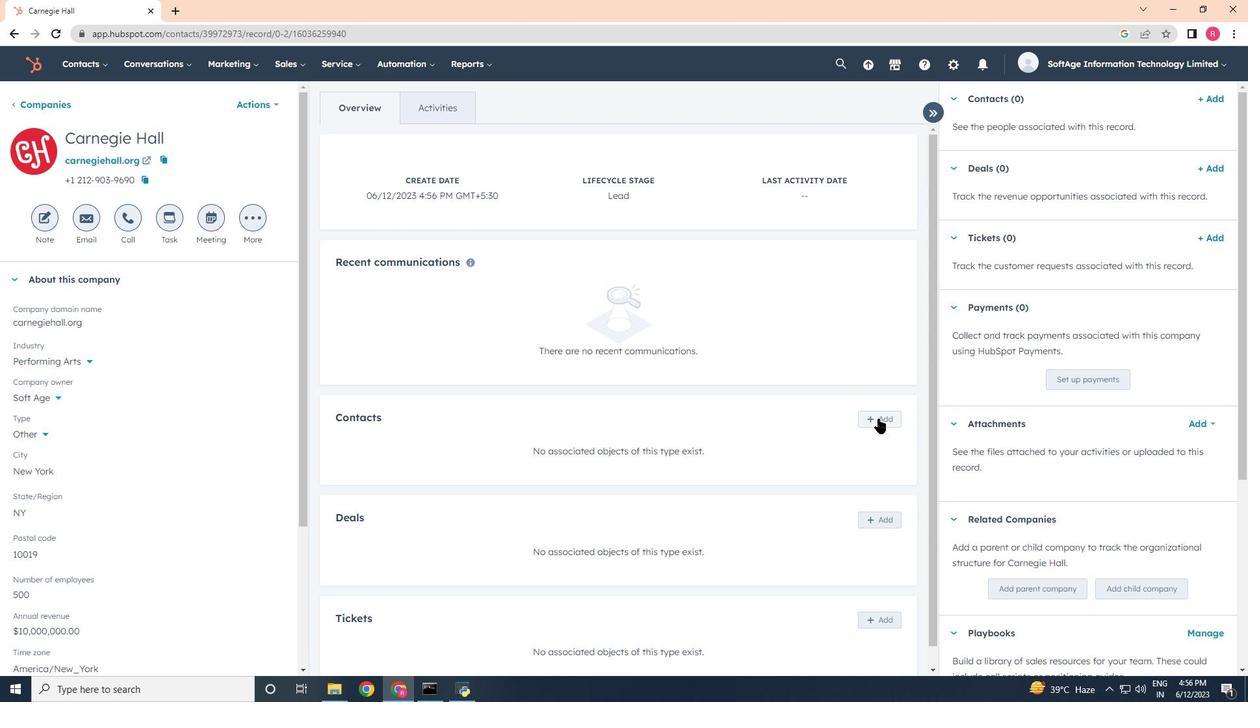 
Action: Mouse moved to (967, 131)
Screenshot: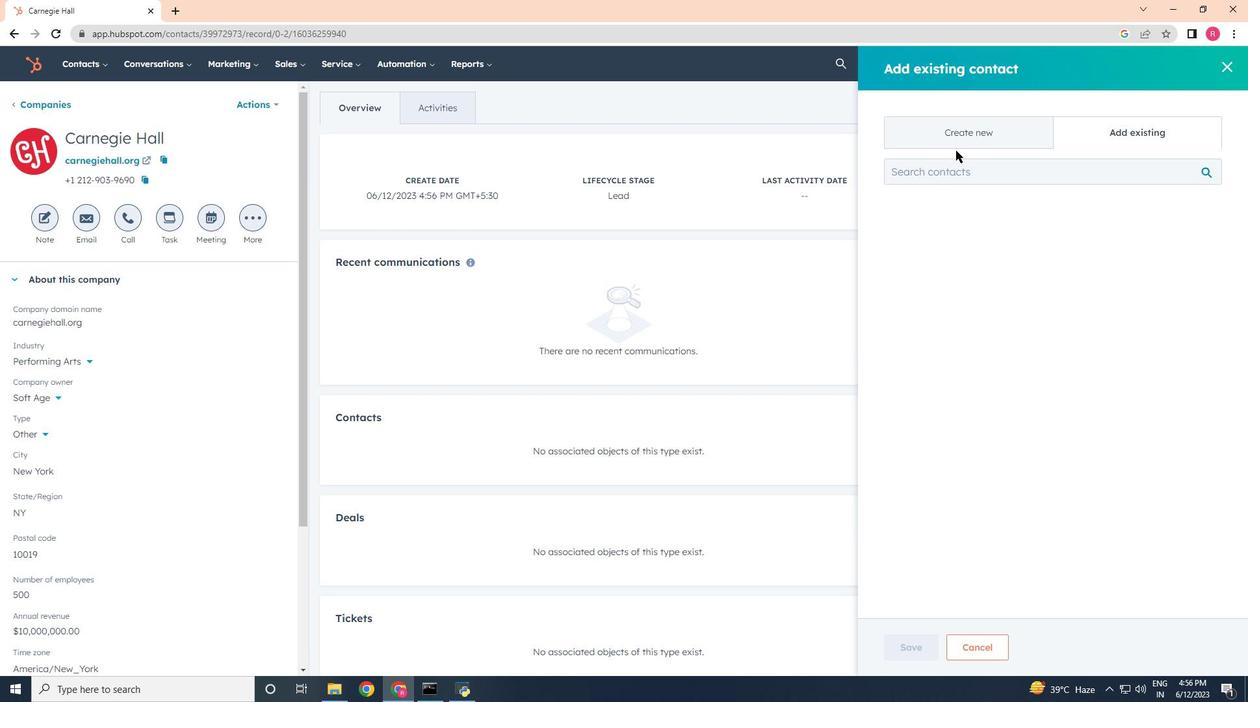 
Action: Mouse pressed left at (967, 131)
Screenshot: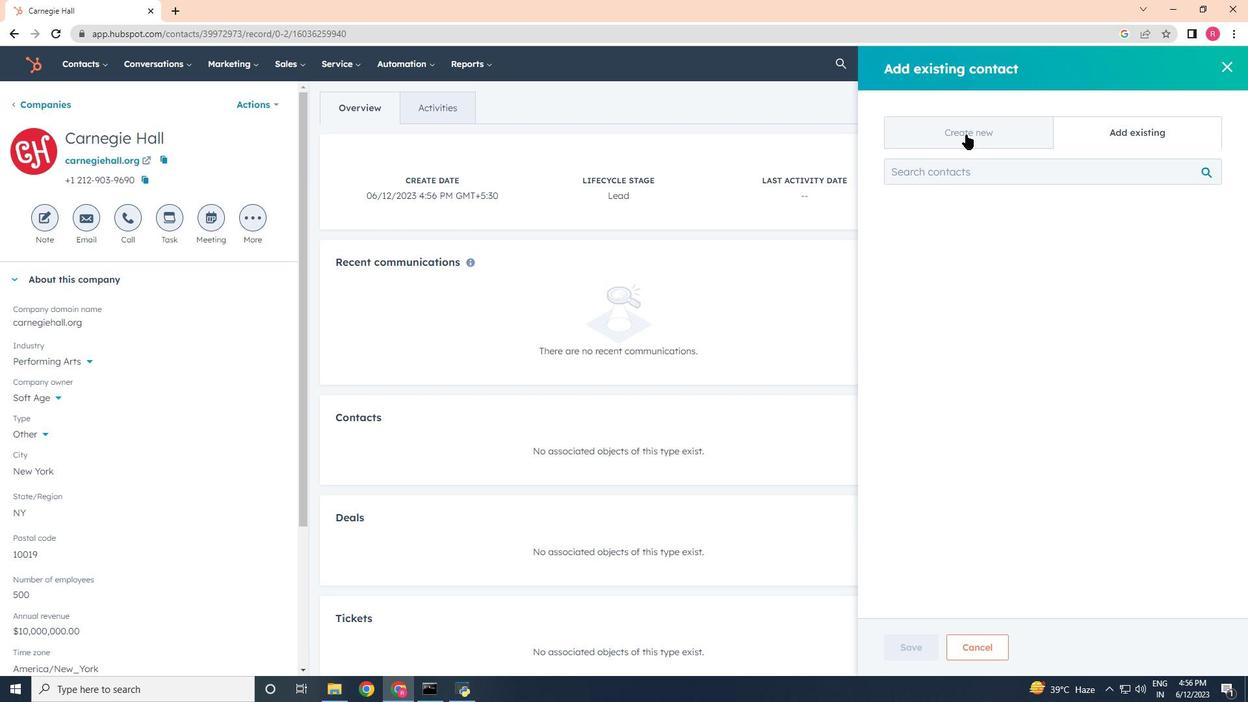 
Action: Mouse moved to (977, 221)
Screenshot: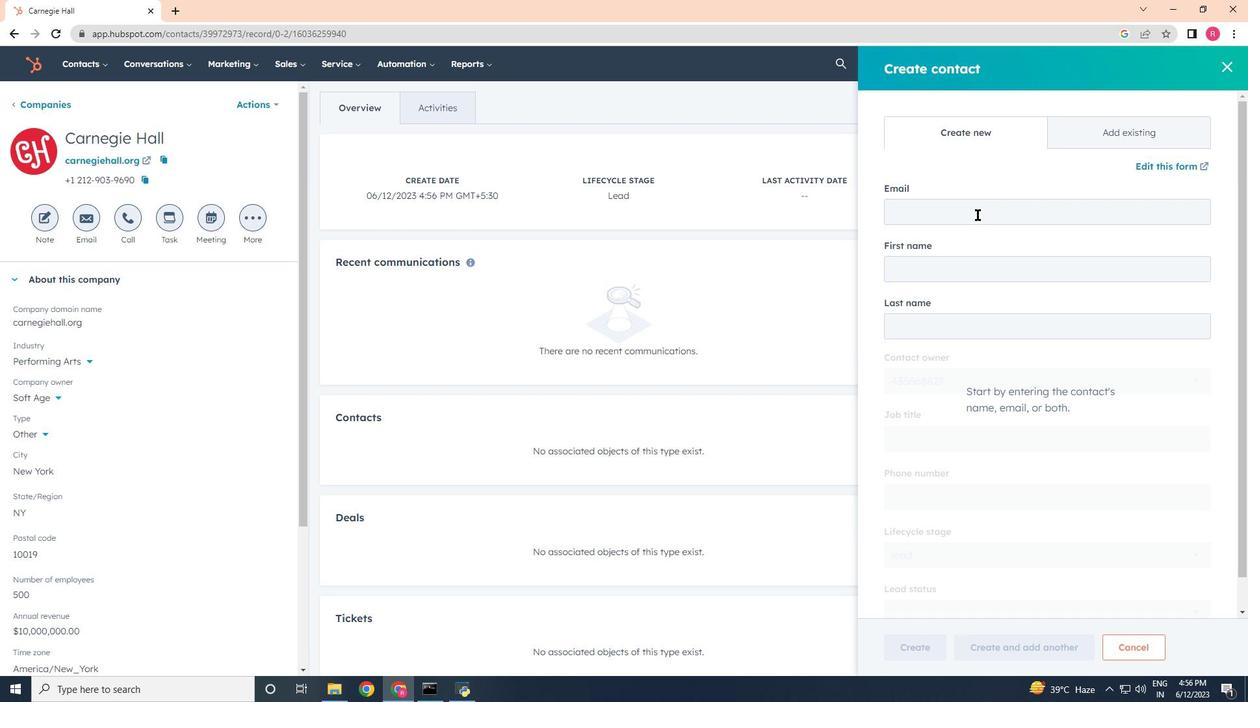 
Action: Mouse pressed left at (977, 221)
Screenshot: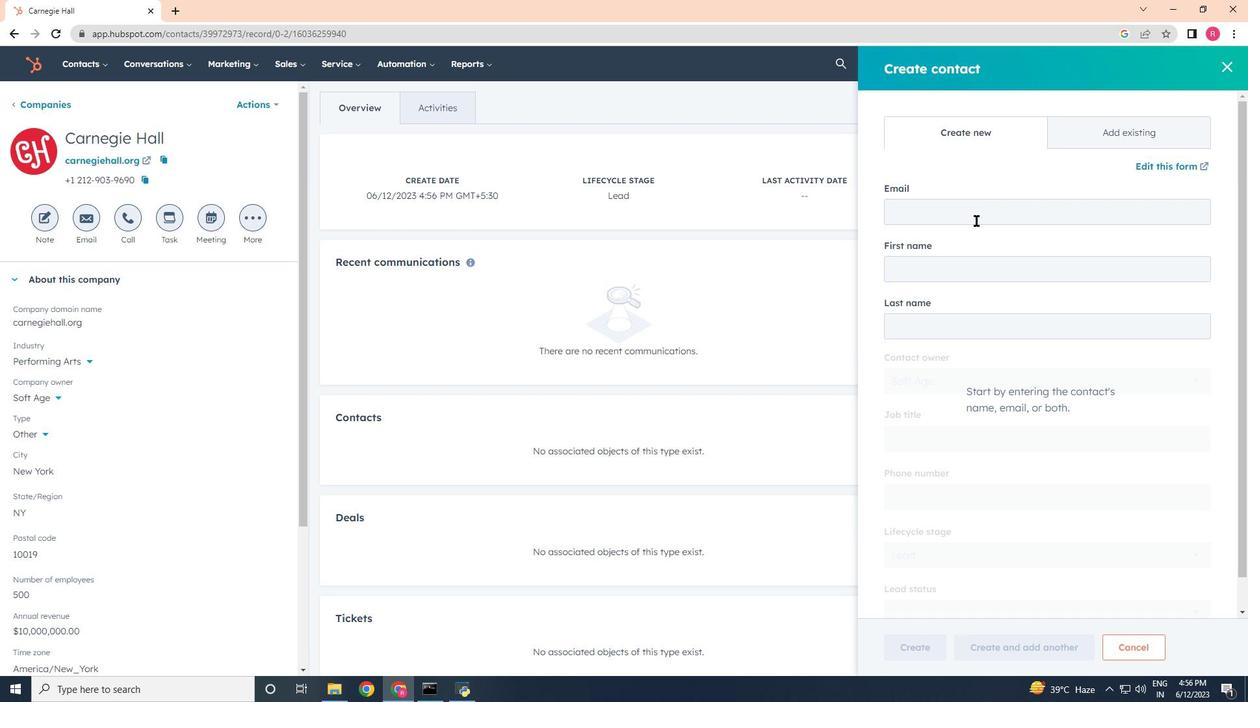 
Action: Key pressed <Key.shift>Rajat<Key.shift>_<Key.shift>Garcia<Key.shift>@carnegiehall.org
Screenshot: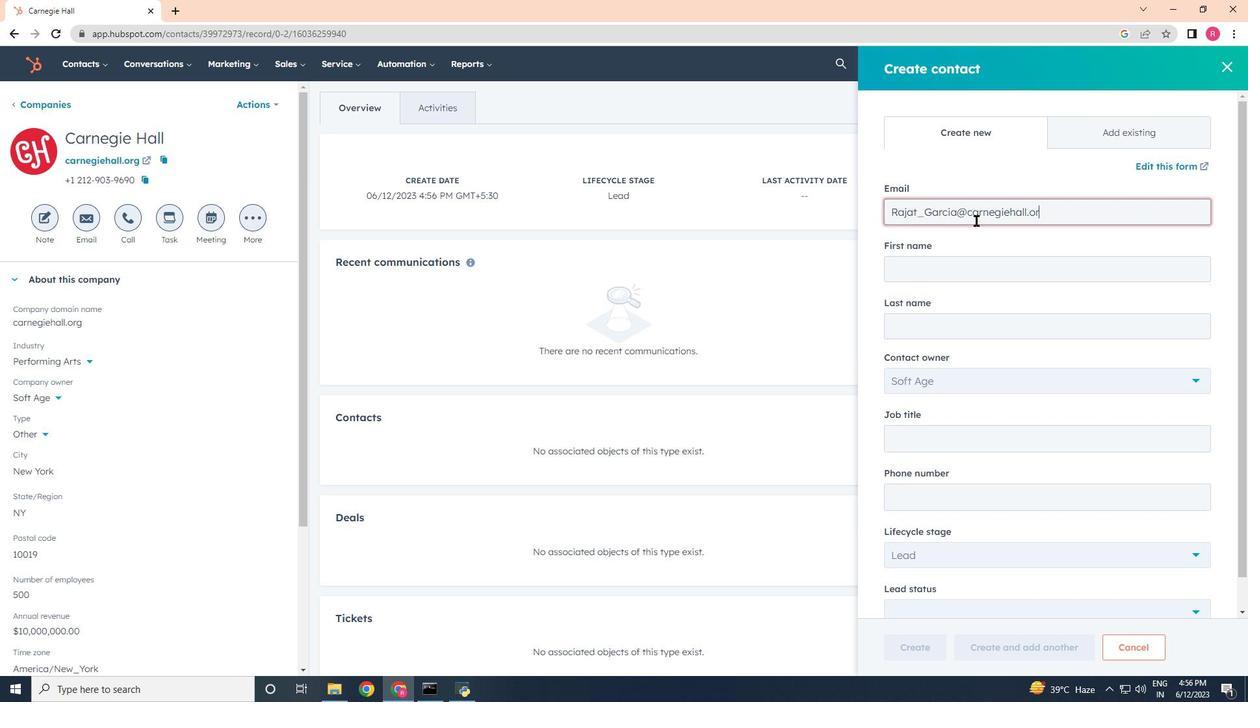 
Action: Mouse moved to (963, 264)
Screenshot: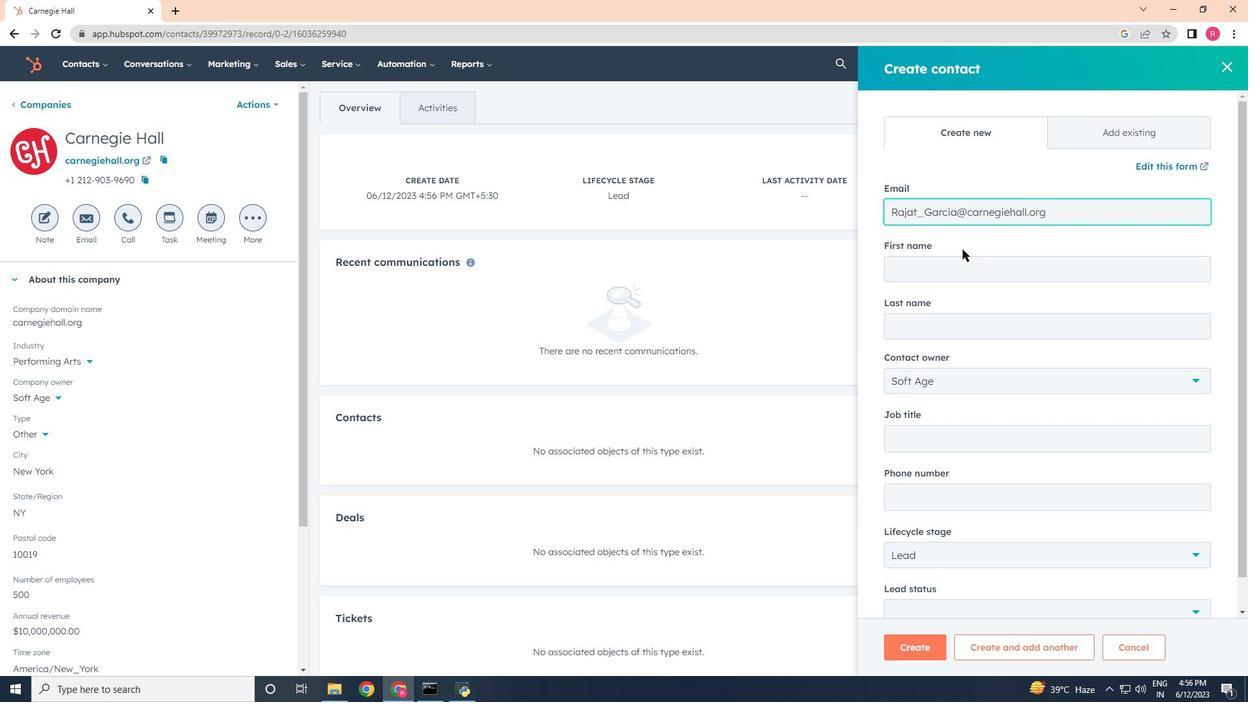 
Action: Mouse pressed left at (963, 264)
Screenshot: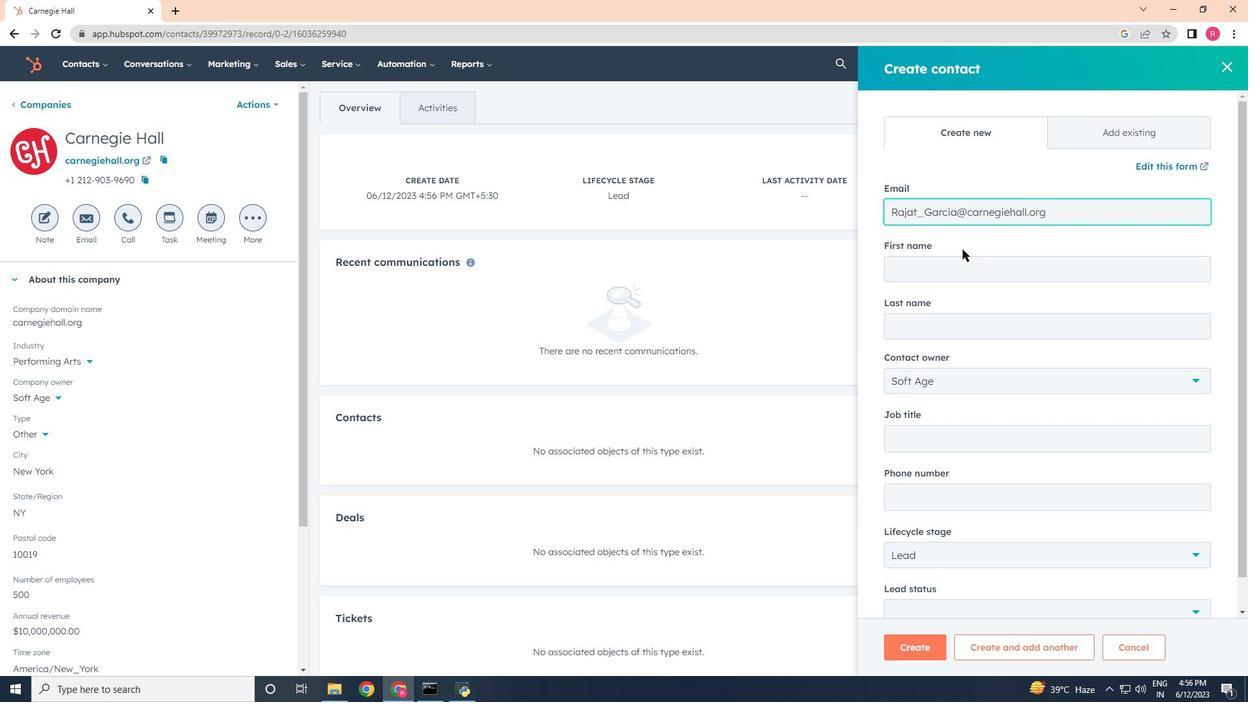 
Action: Mouse moved to (964, 266)
Screenshot: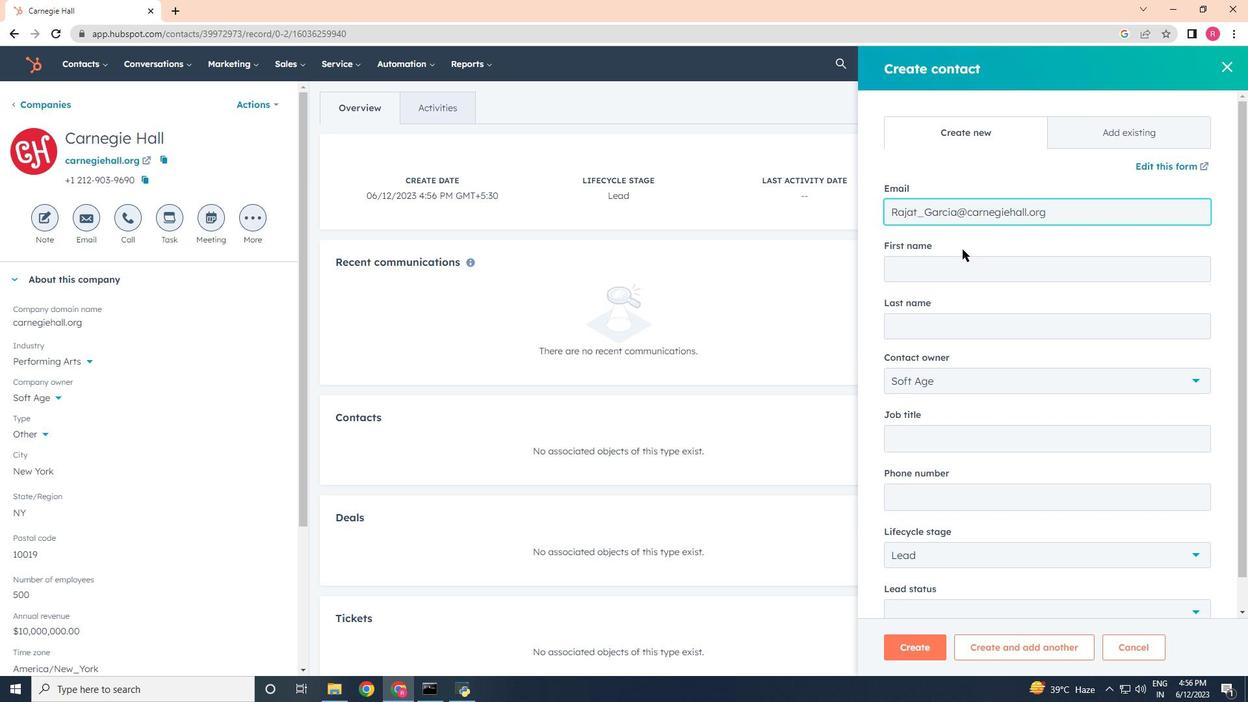 
Action: Key pressed <Key.shift>Rajat<Key.tab><Key.shift>Garcia
Screenshot: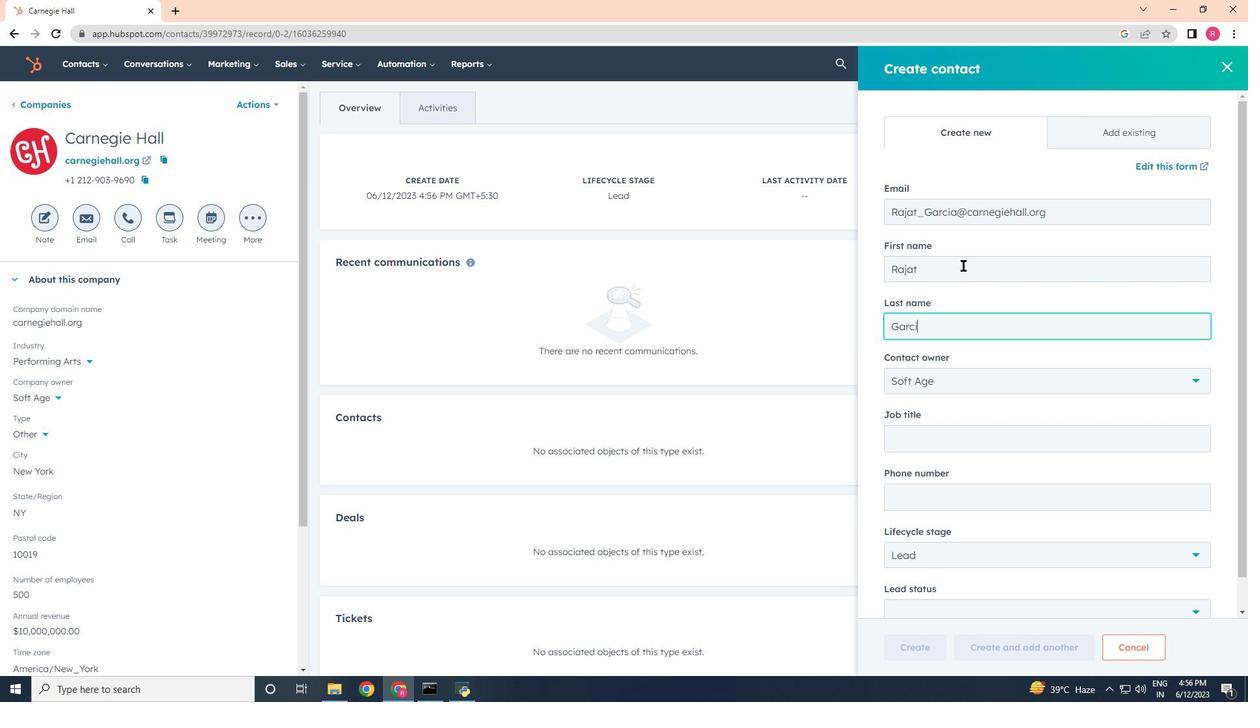 
Action: Mouse moved to (924, 440)
Screenshot: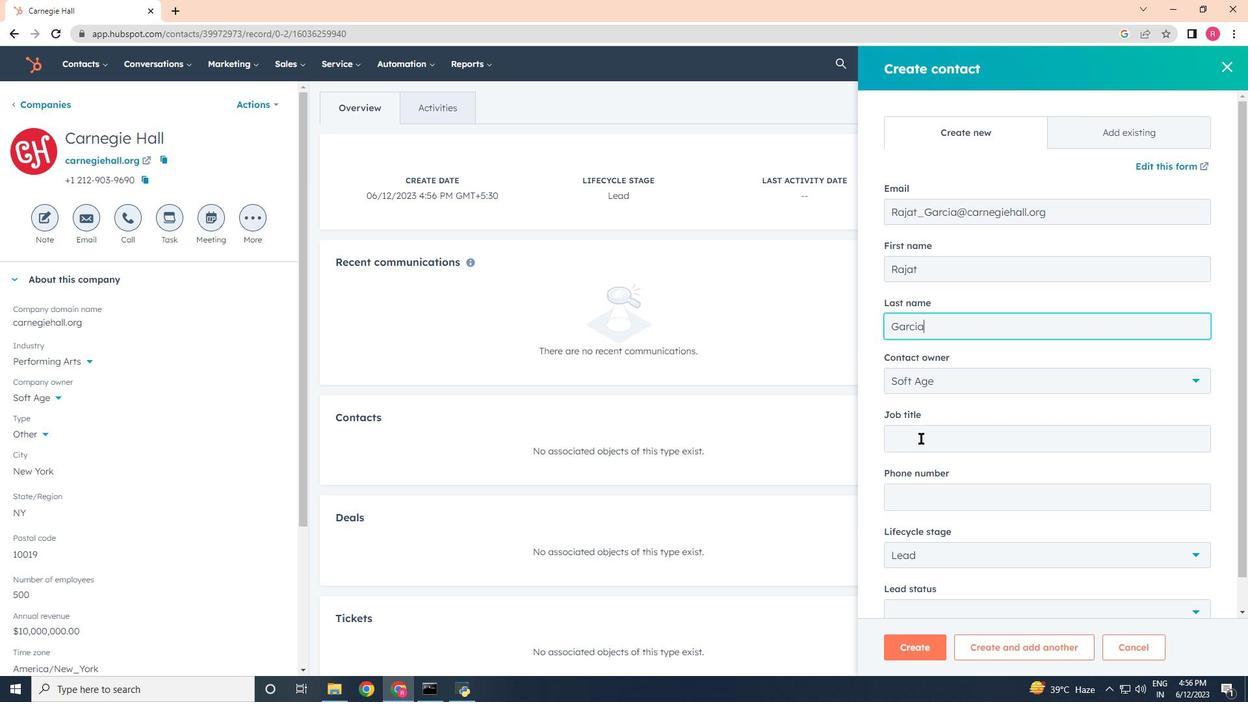 
Action: Mouse pressed left at (924, 440)
Screenshot: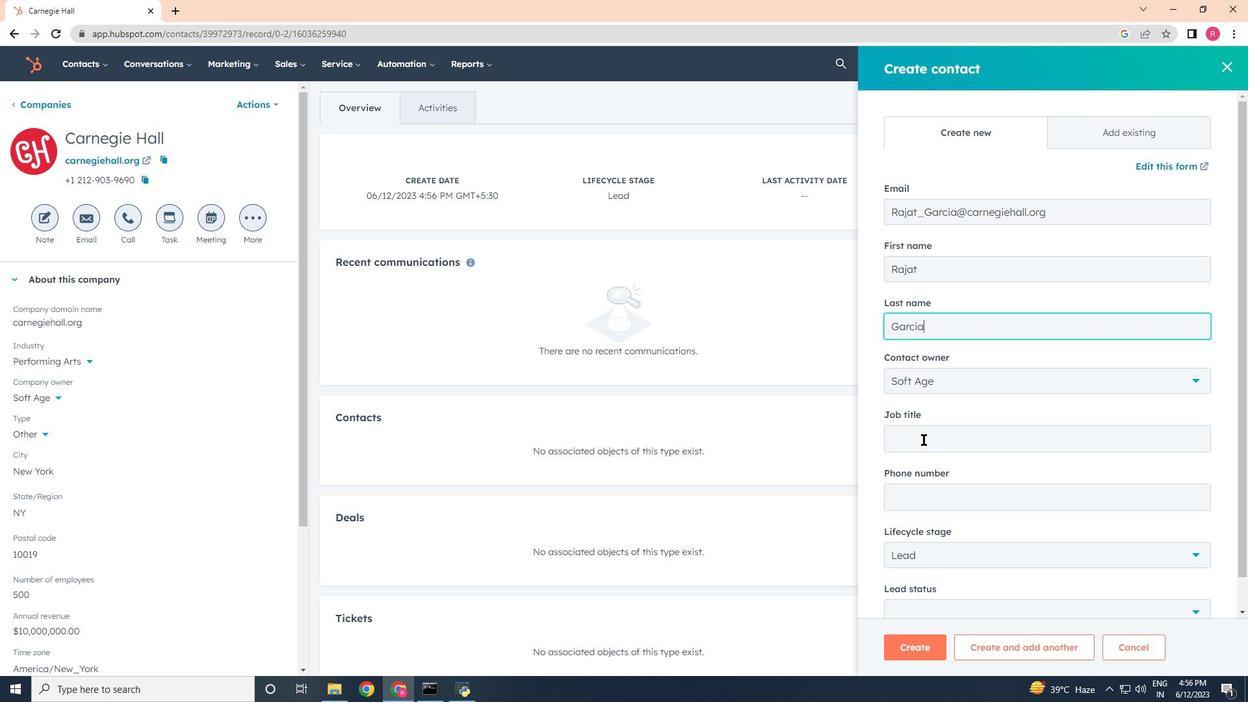 
Action: Key pressed <Key.shift>Marketing<Key.space><Key.shift>Specialist
Screenshot: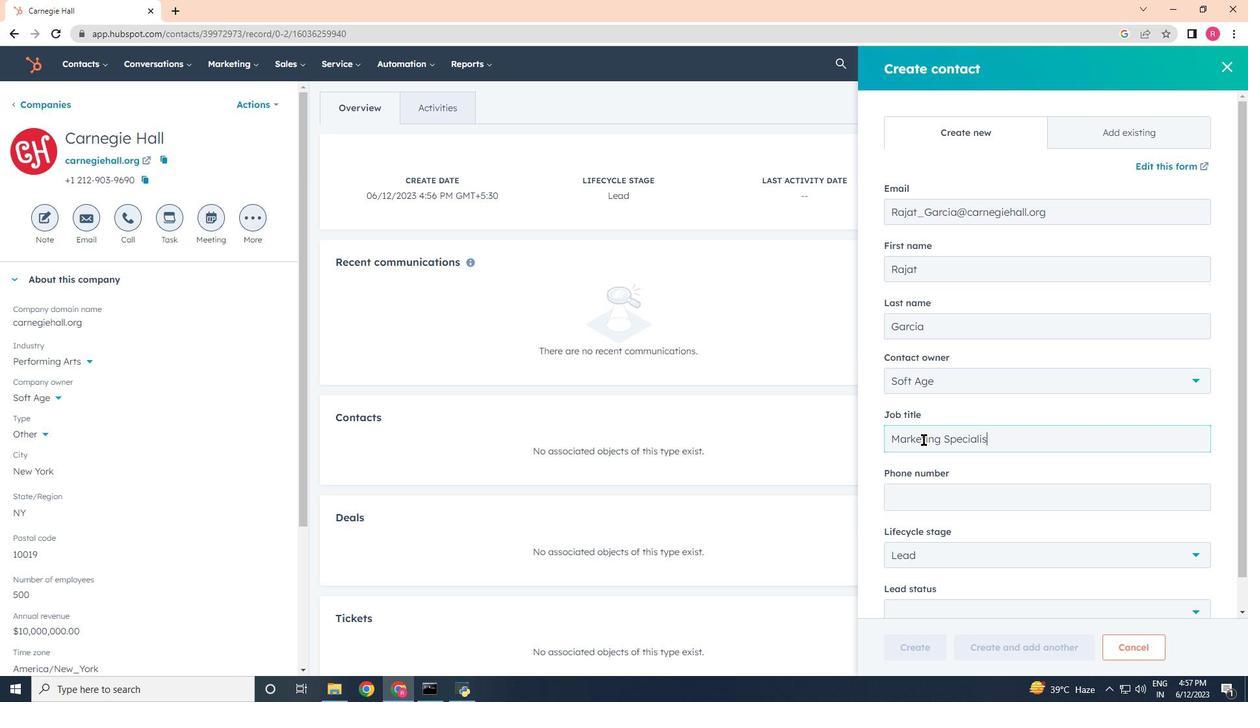 
Action: Mouse moved to (950, 506)
Screenshot: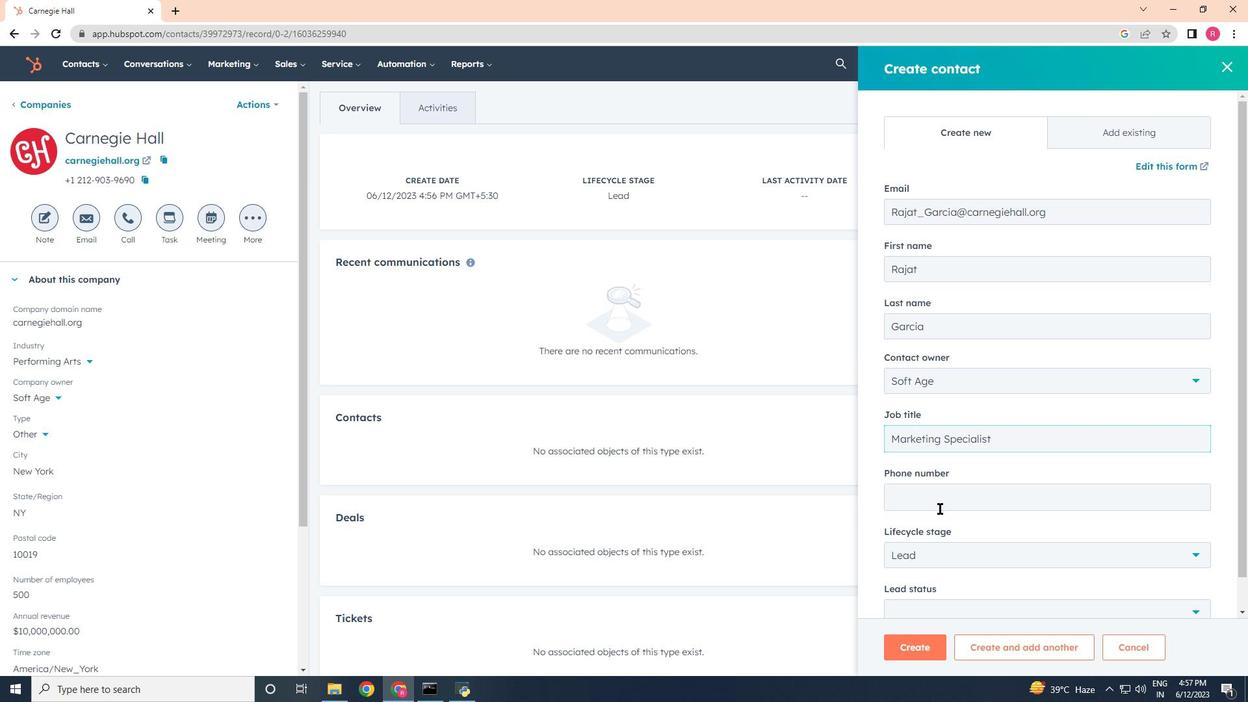 
Action: Mouse pressed left at (950, 506)
Screenshot: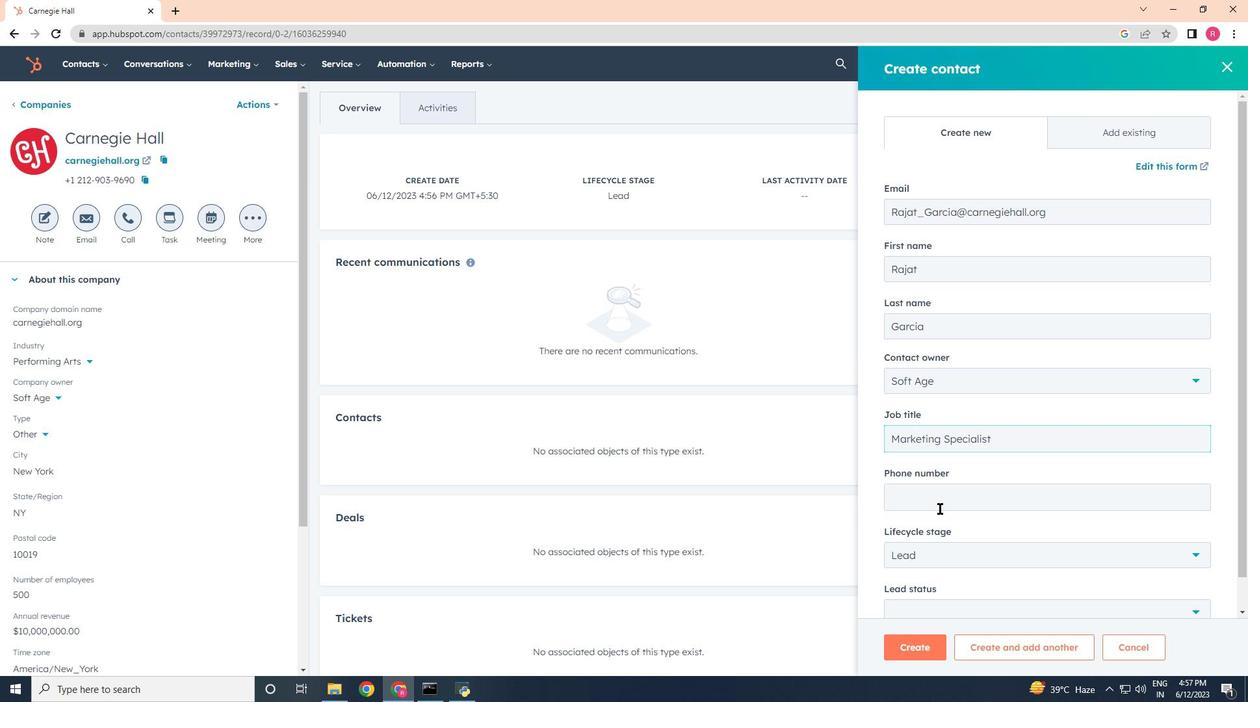 
Action: Key pressed 6175557894
Screenshot: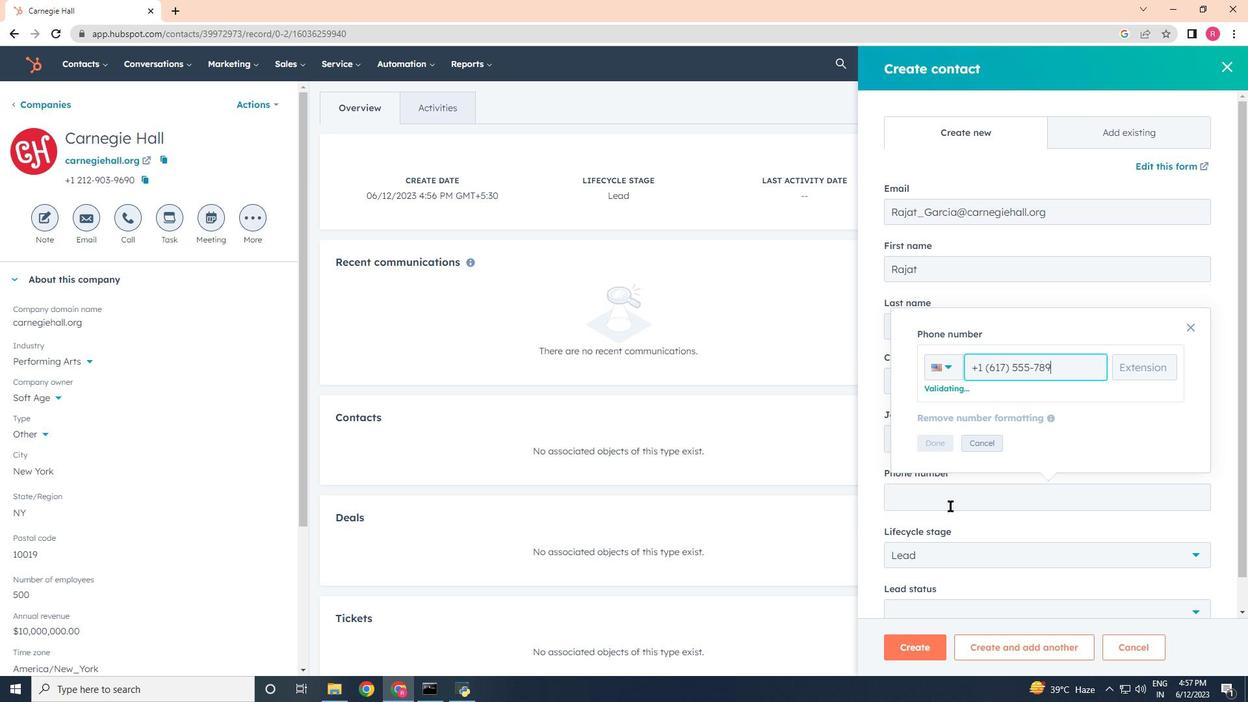 
Action: Mouse moved to (937, 450)
Screenshot: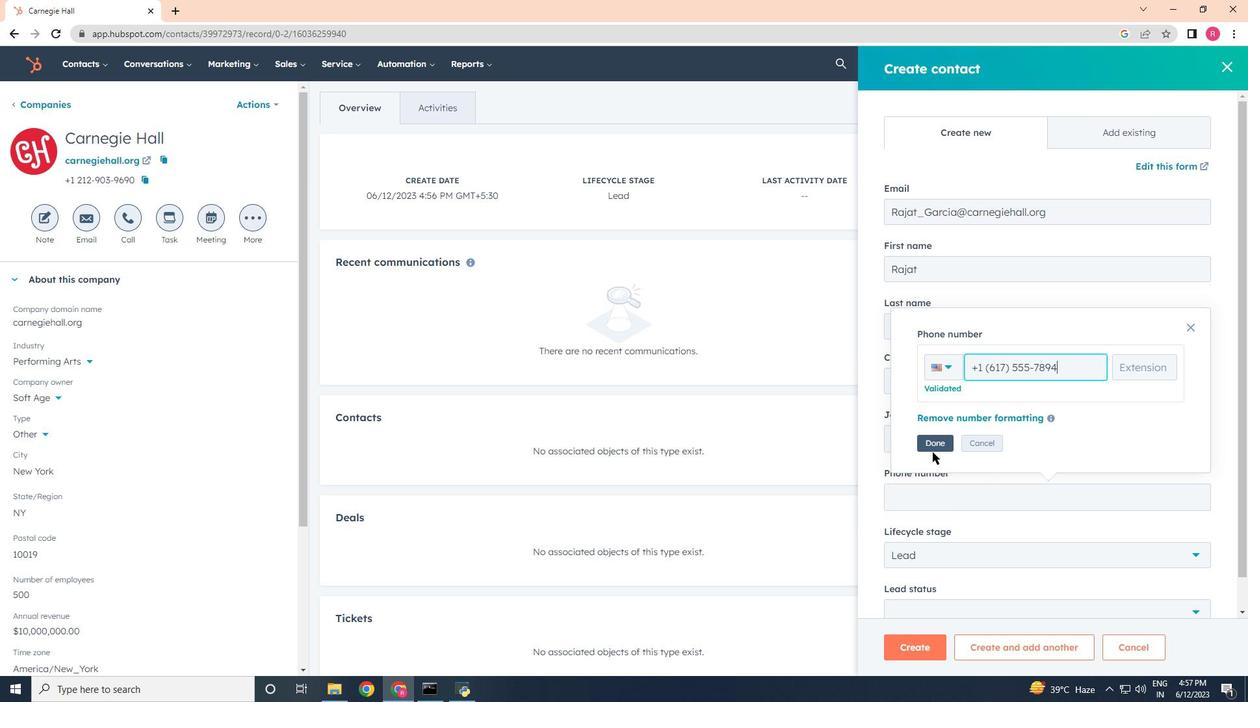
Action: Mouse pressed left at (937, 450)
Screenshot: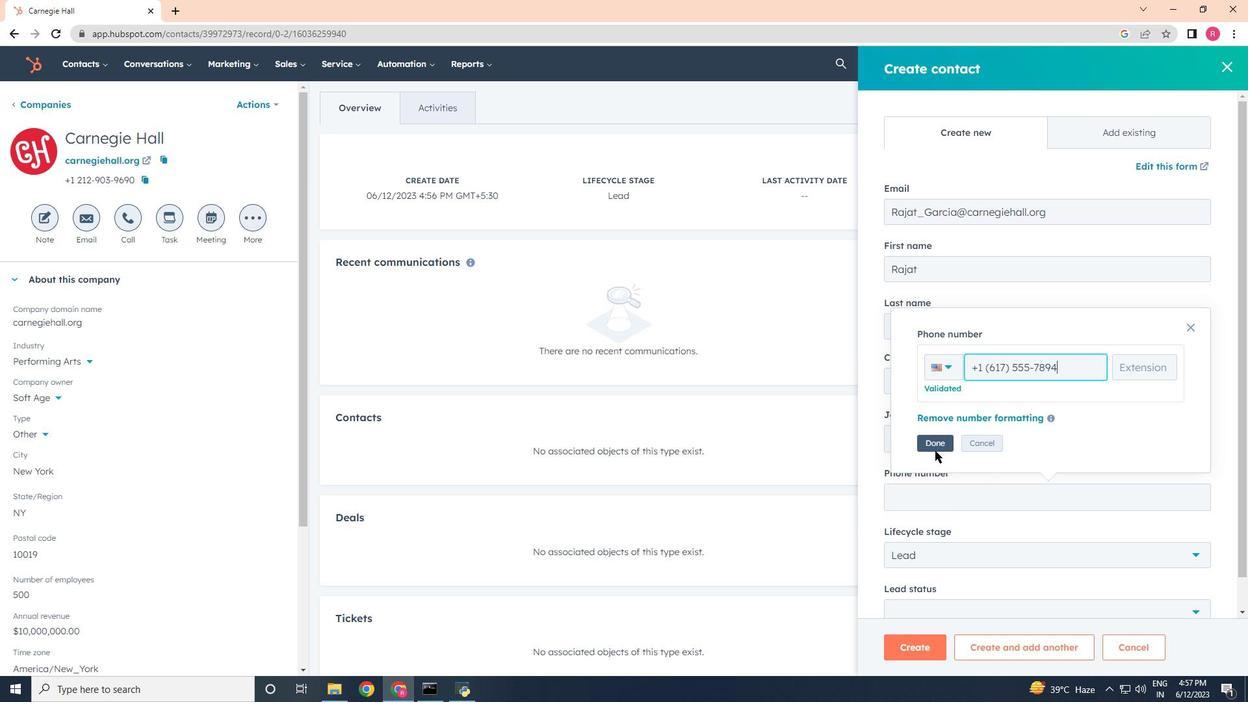 
Action: Mouse moved to (939, 554)
Screenshot: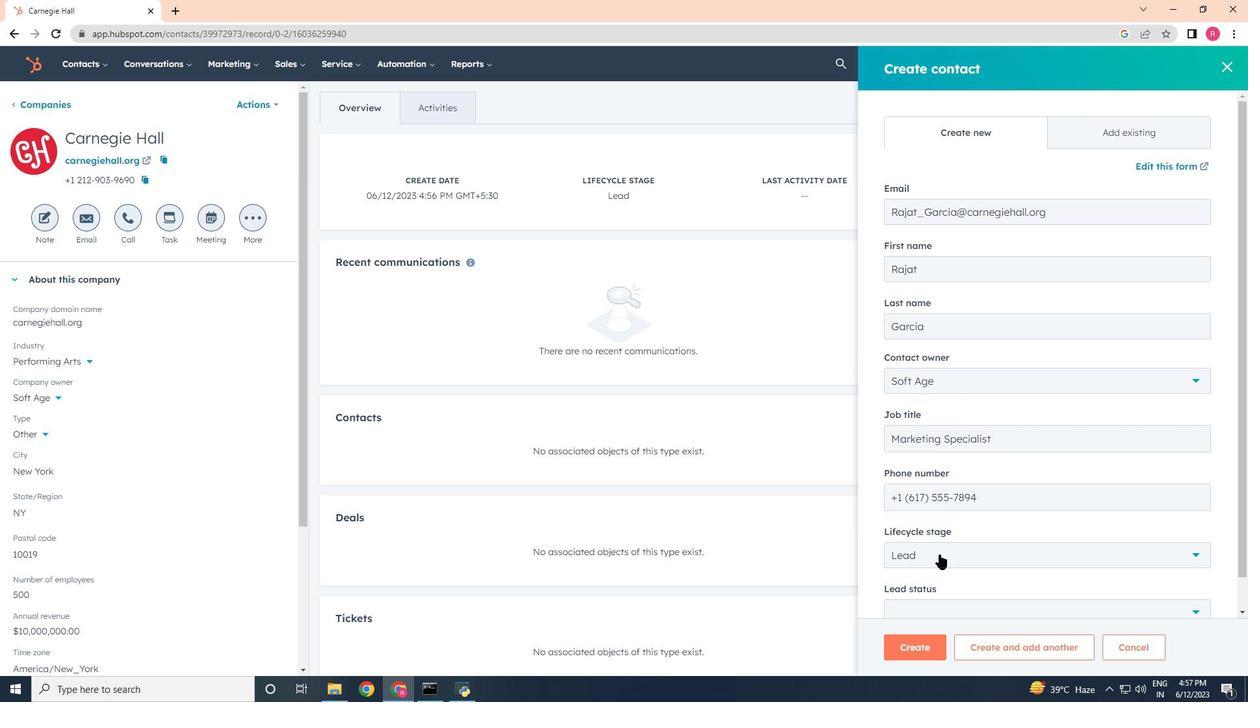 
Action: Mouse scrolled (939, 553) with delta (0, 0)
Screenshot: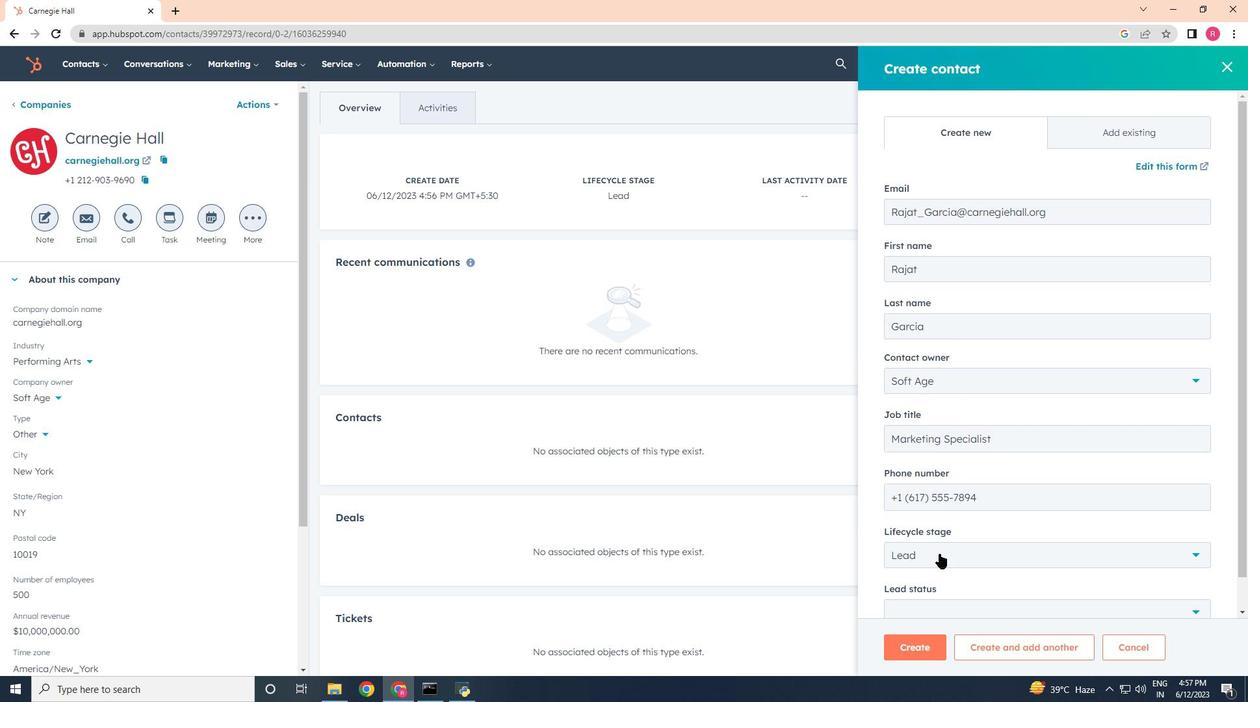 
Action: Mouse scrolled (939, 553) with delta (0, 0)
Screenshot: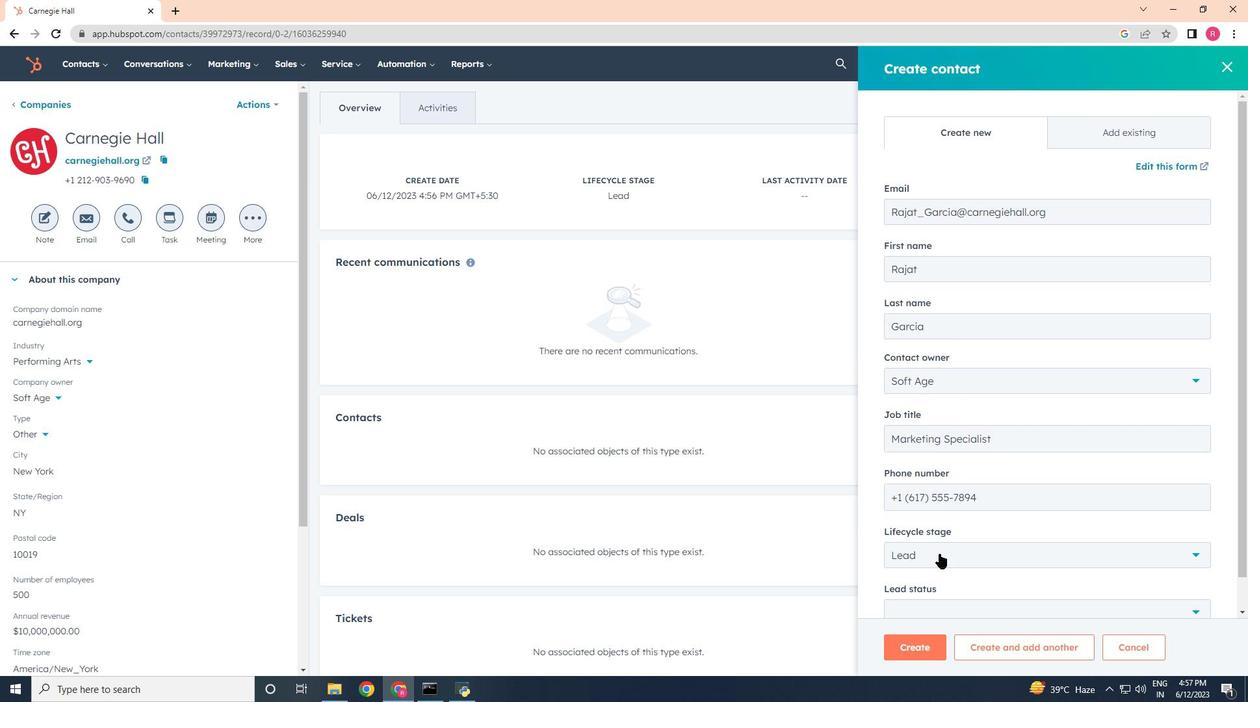 
Action: Mouse moved to (945, 528)
Screenshot: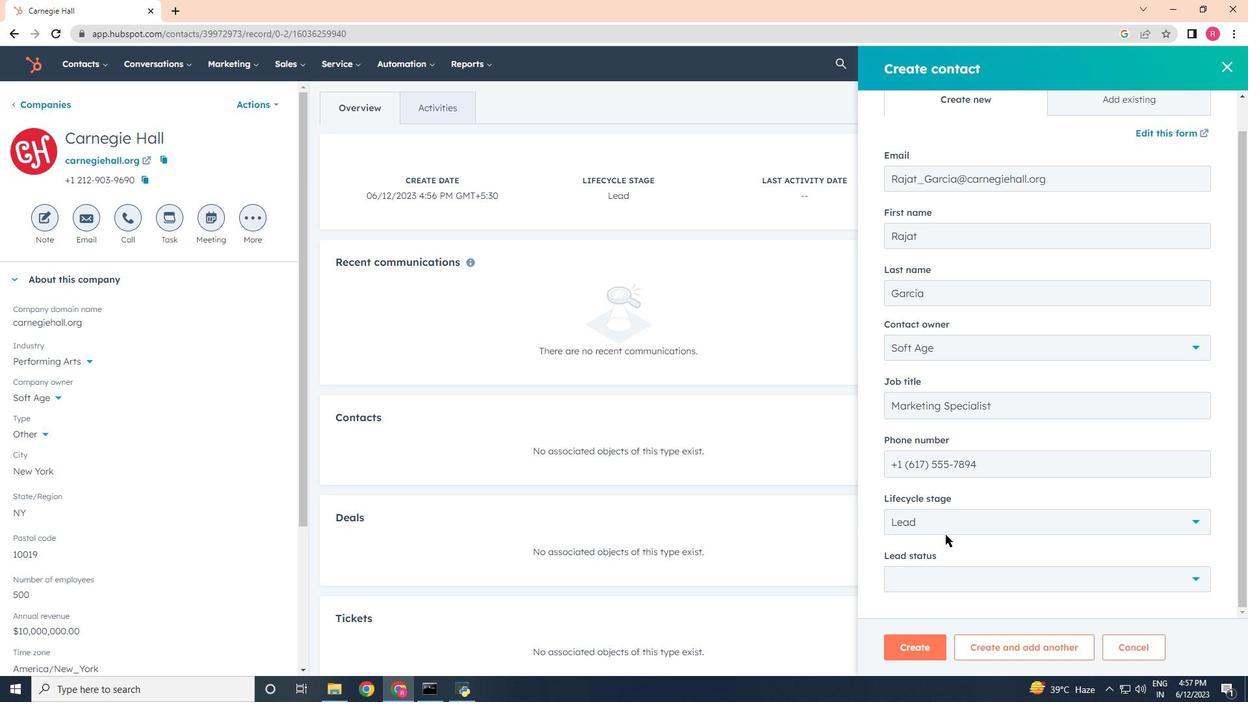 
Action: Mouse pressed left at (945, 528)
Screenshot: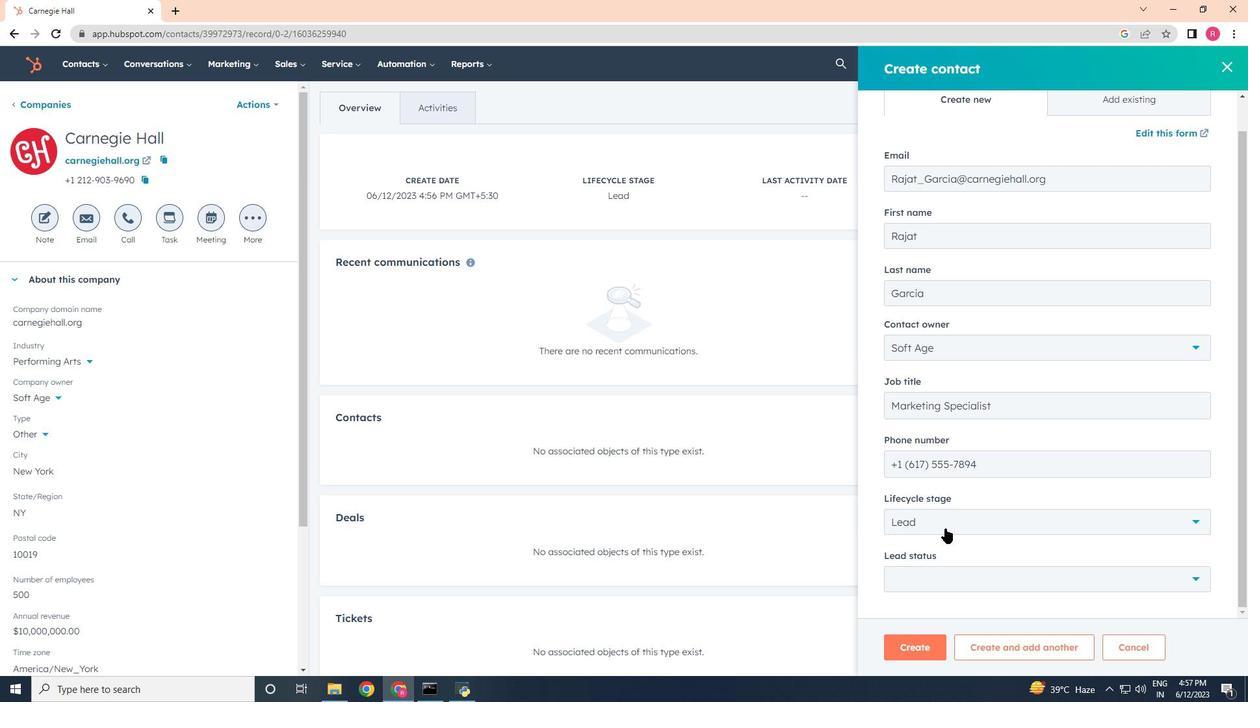 
Action: Mouse moved to (918, 405)
Screenshot: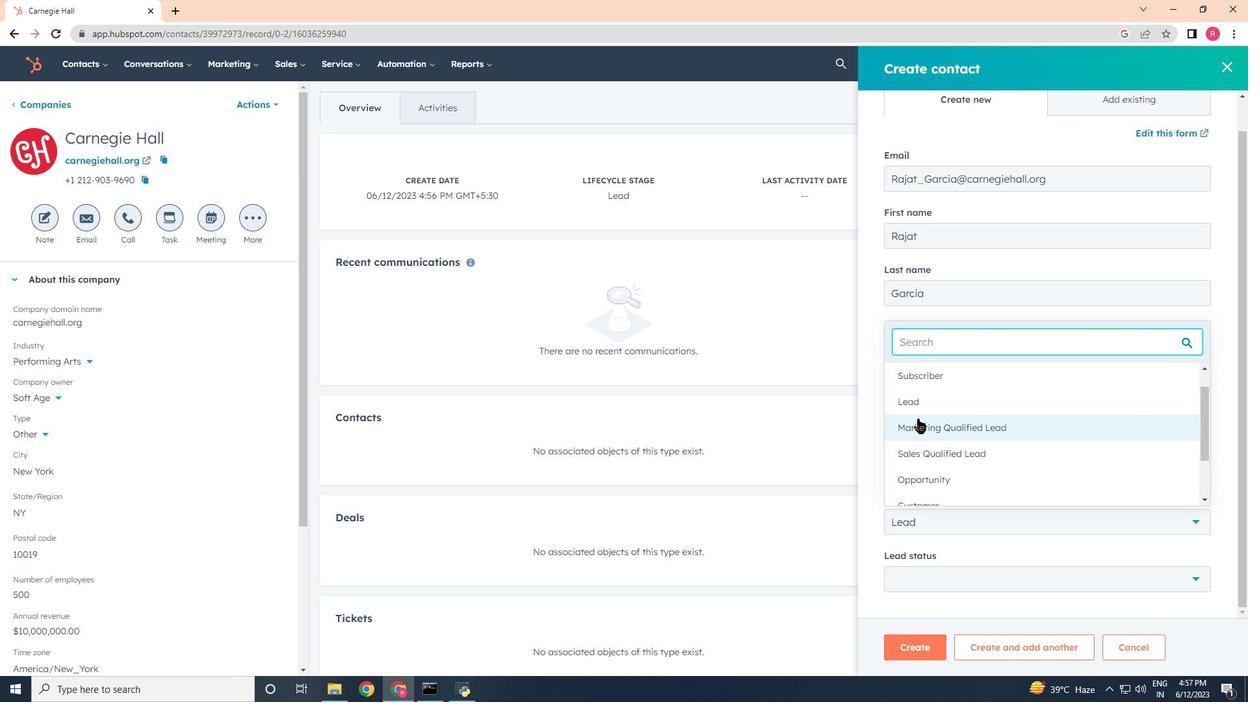 
Action: Mouse pressed left at (918, 405)
Screenshot: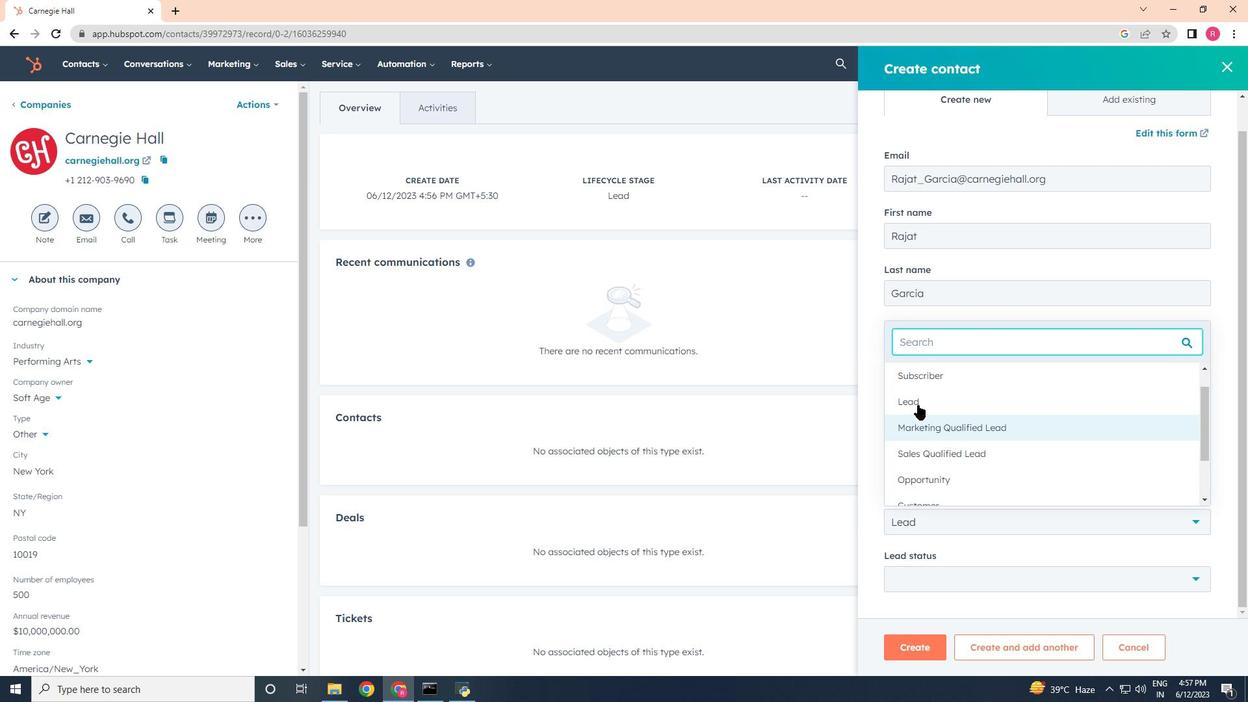 
Action: Mouse moved to (928, 580)
Screenshot: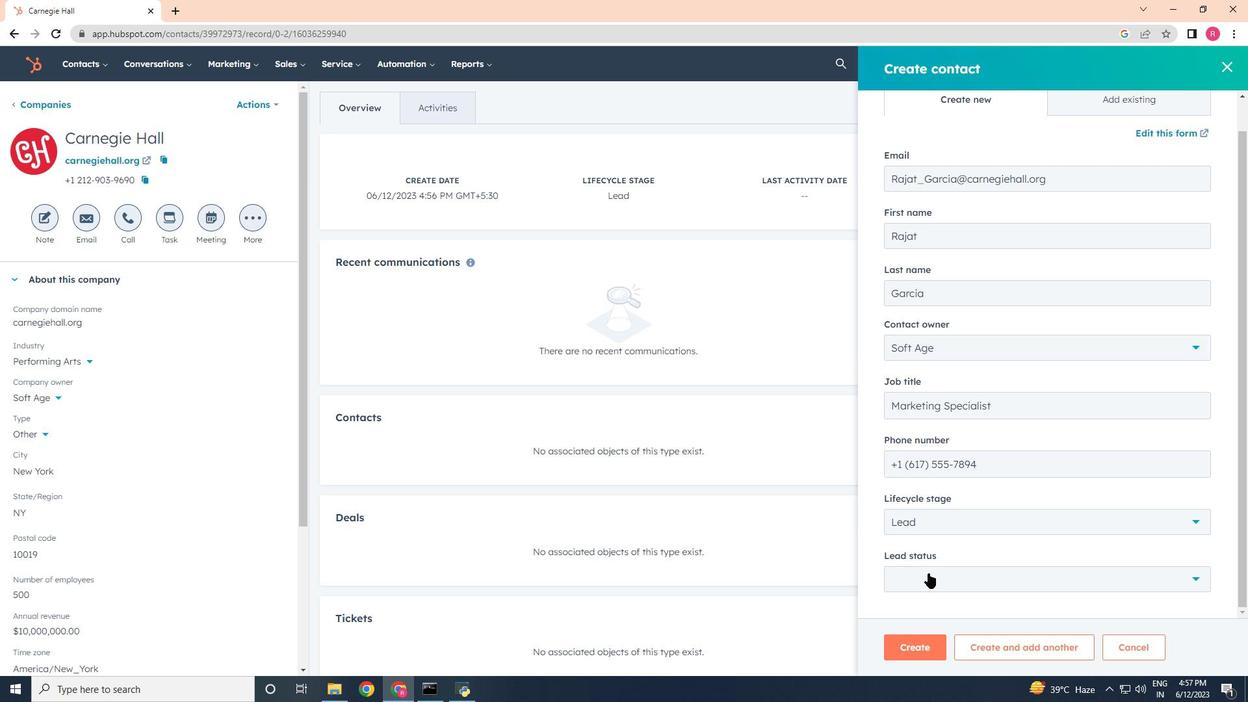 
Action: Mouse pressed left at (928, 580)
Screenshot: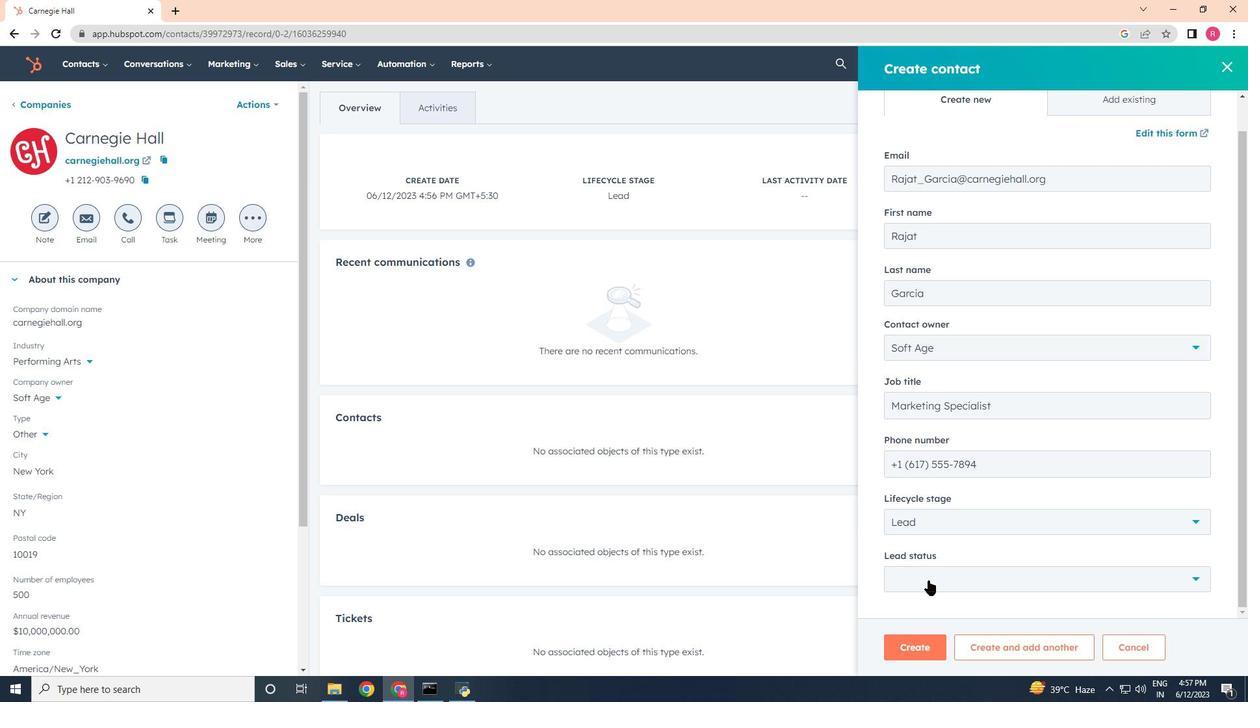 
Action: Mouse moved to (928, 580)
Screenshot: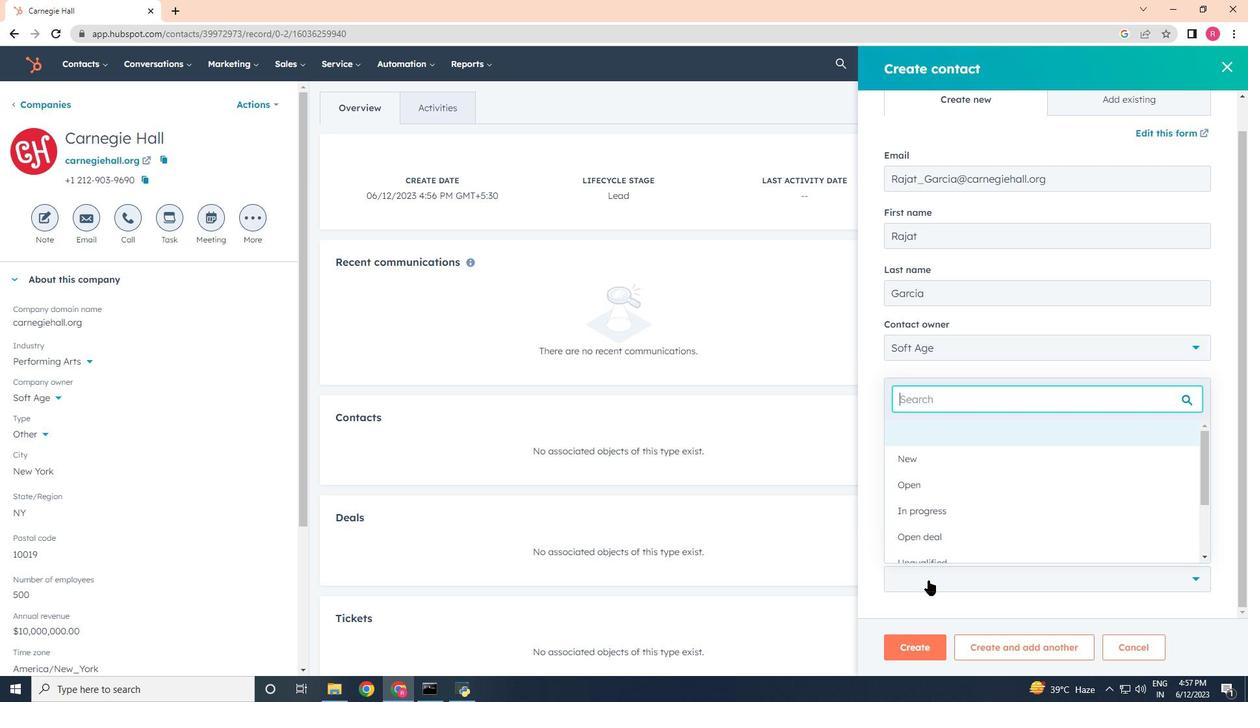
Action: Mouse scrolled (928, 580) with delta (0, 0)
Screenshot: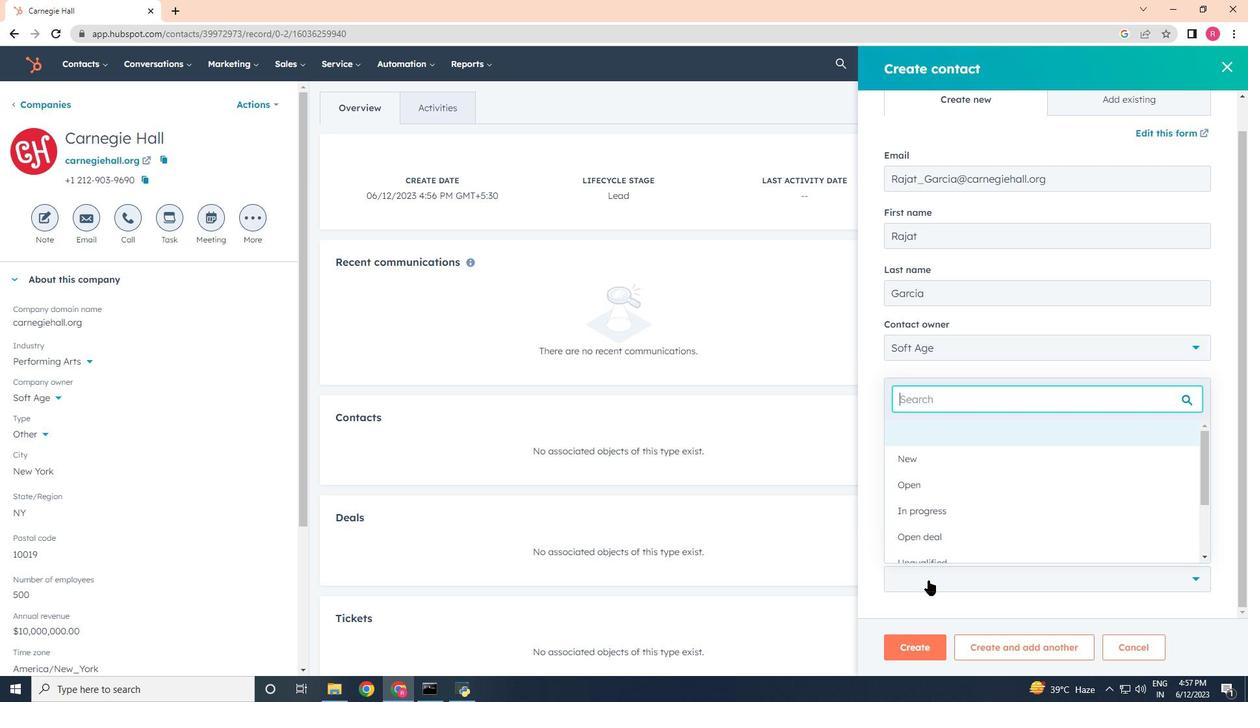 
Action: Mouse scrolled (928, 580) with delta (0, 0)
Screenshot: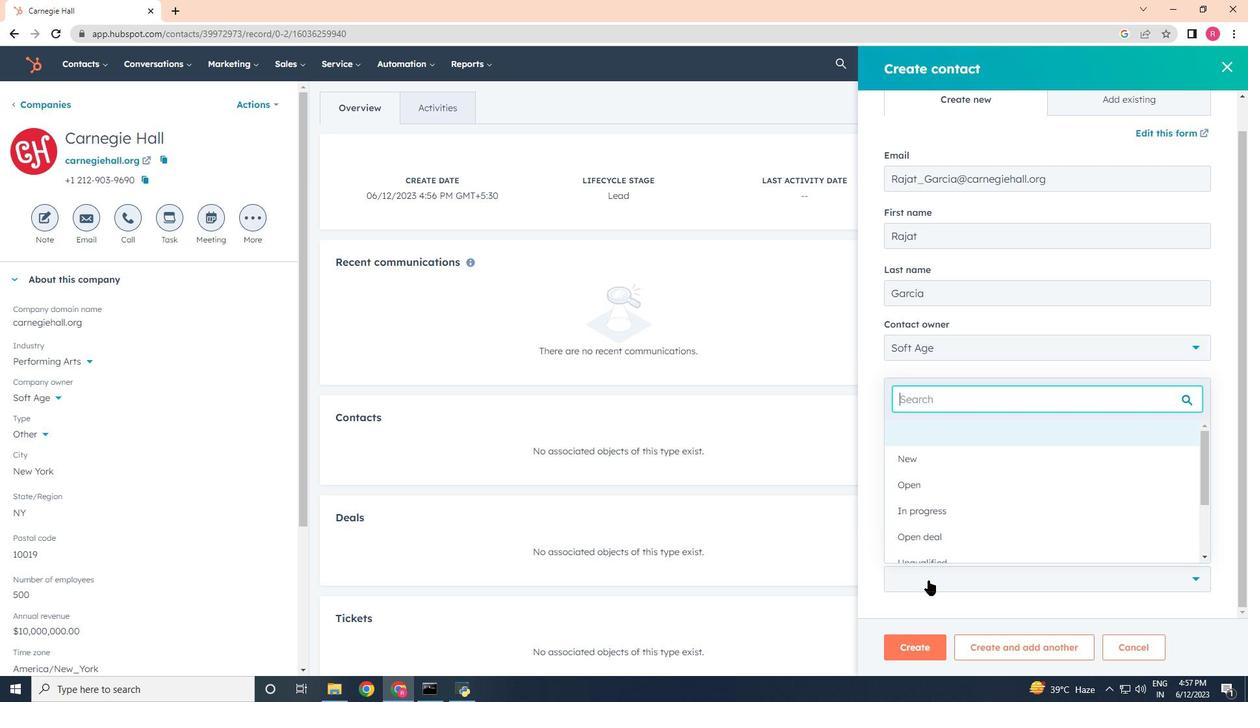 
Action: Mouse moved to (915, 478)
Screenshot: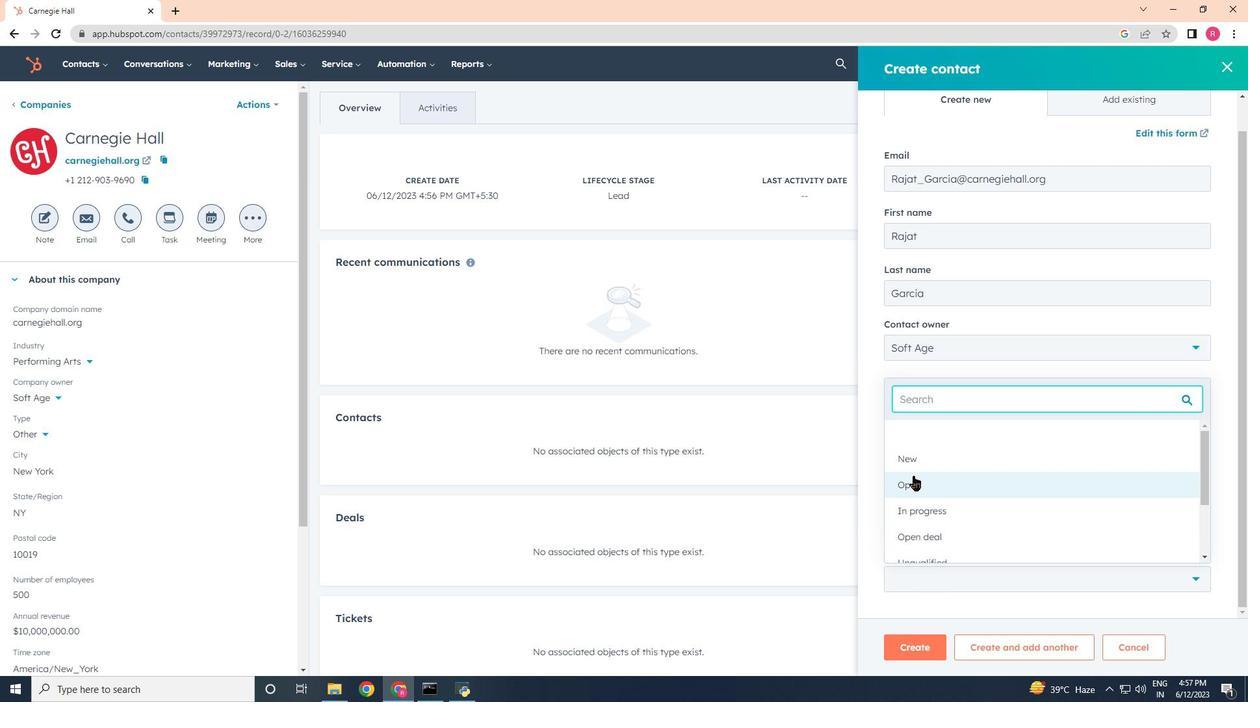 
Action: Mouse pressed left at (915, 478)
Screenshot: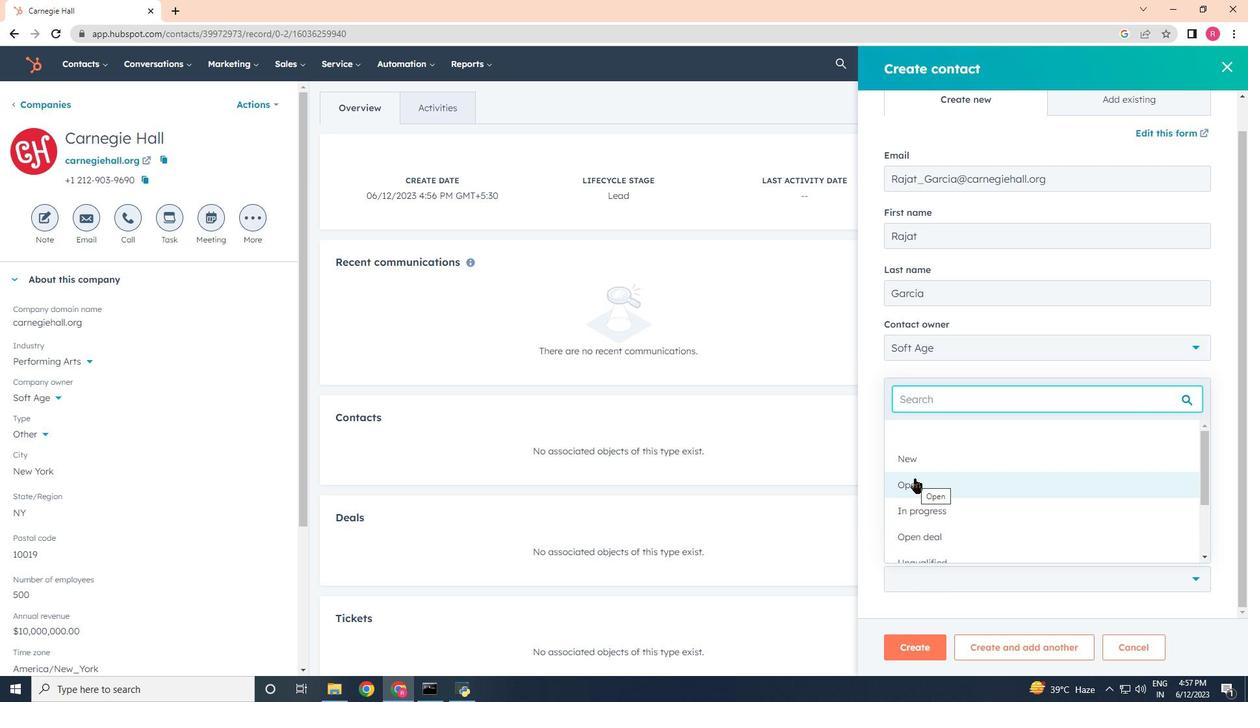 
Action: Mouse moved to (932, 597)
Screenshot: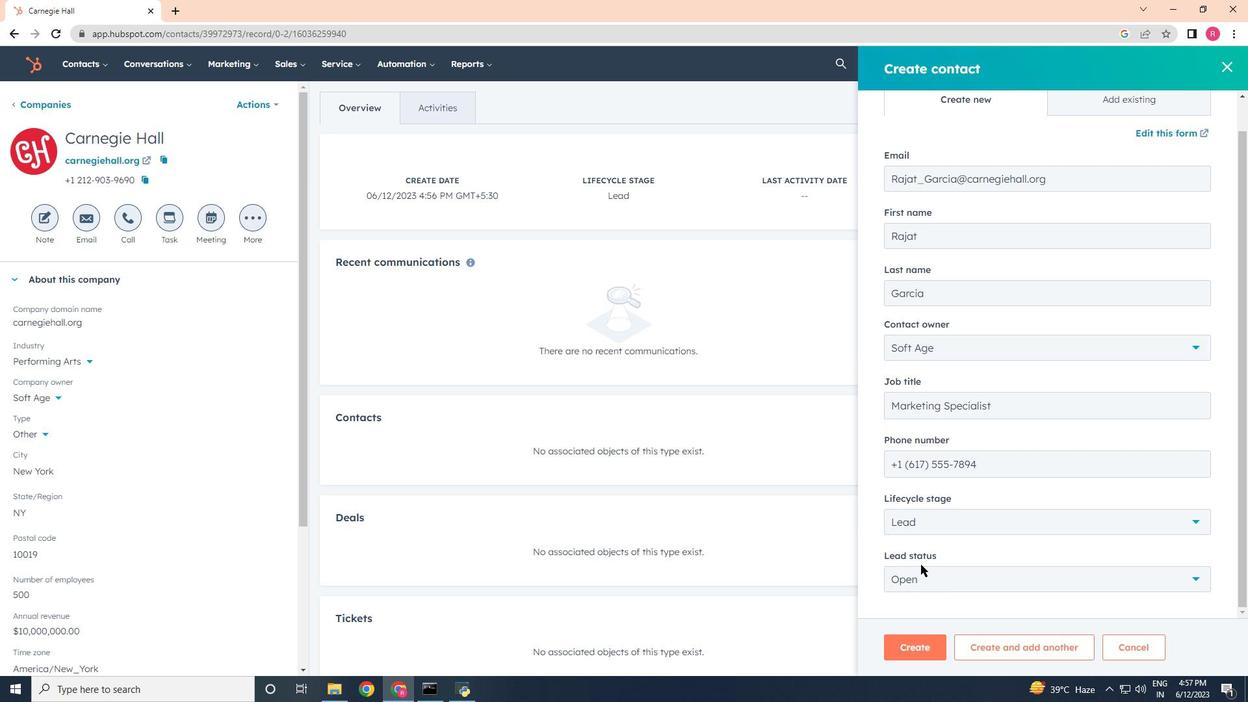
Action: Mouse scrolled (932, 597) with delta (0, 0)
Screenshot: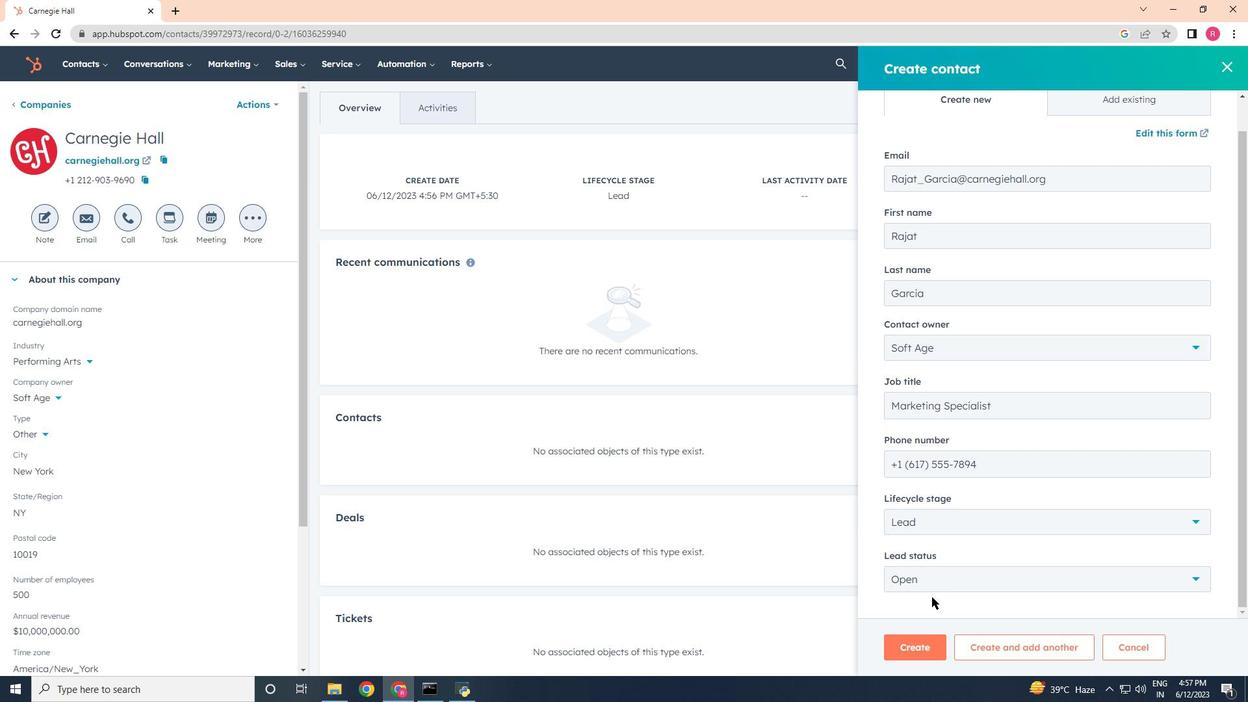 
Action: Mouse scrolled (932, 597) with delta (0, 0)
Screenshot: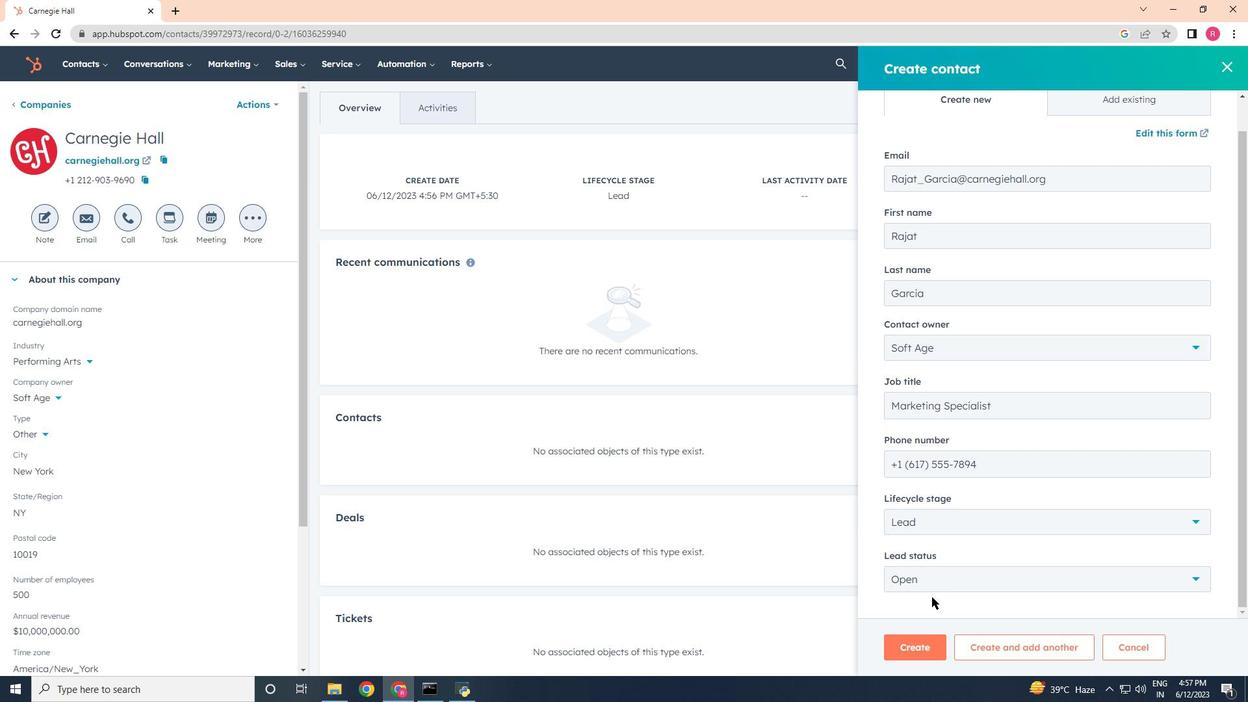
Action: Mouse scrolled (932, 597) with delta (0, 0)
Screenshot: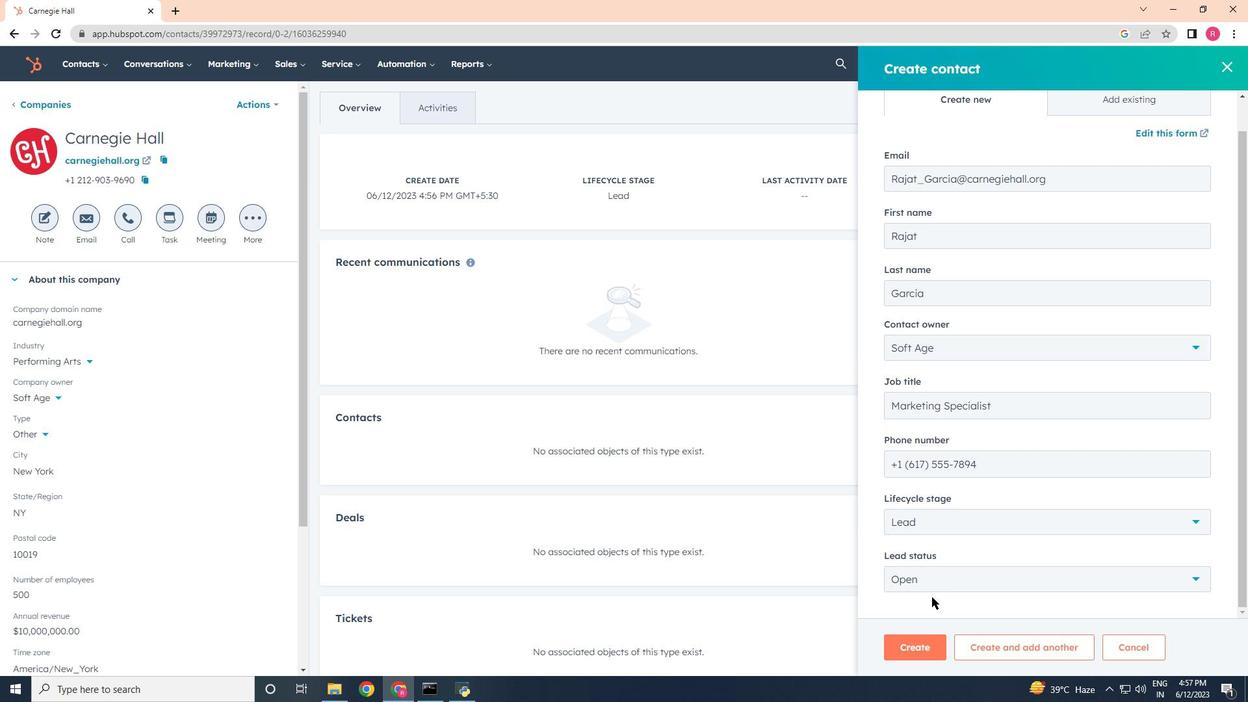 
Action: Mouse moved to (921, 651)
Screenshot: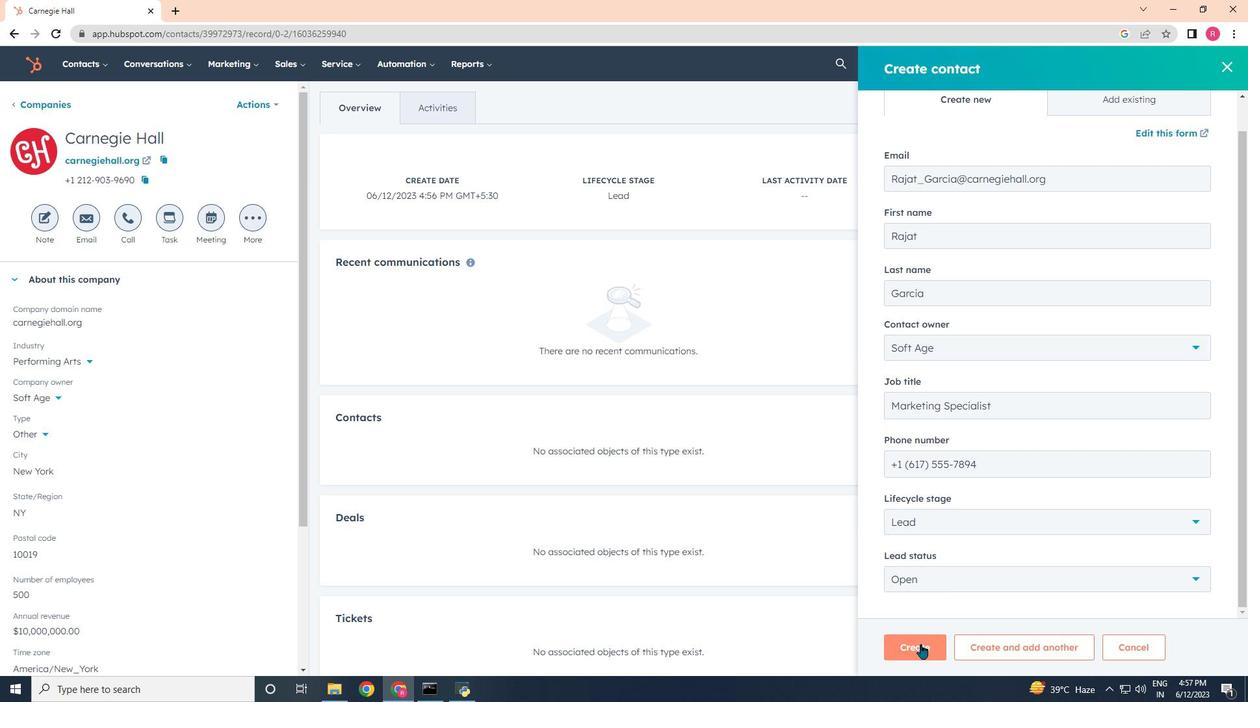 
Action: Mouse pressed left at (921, 651)
Screenshot: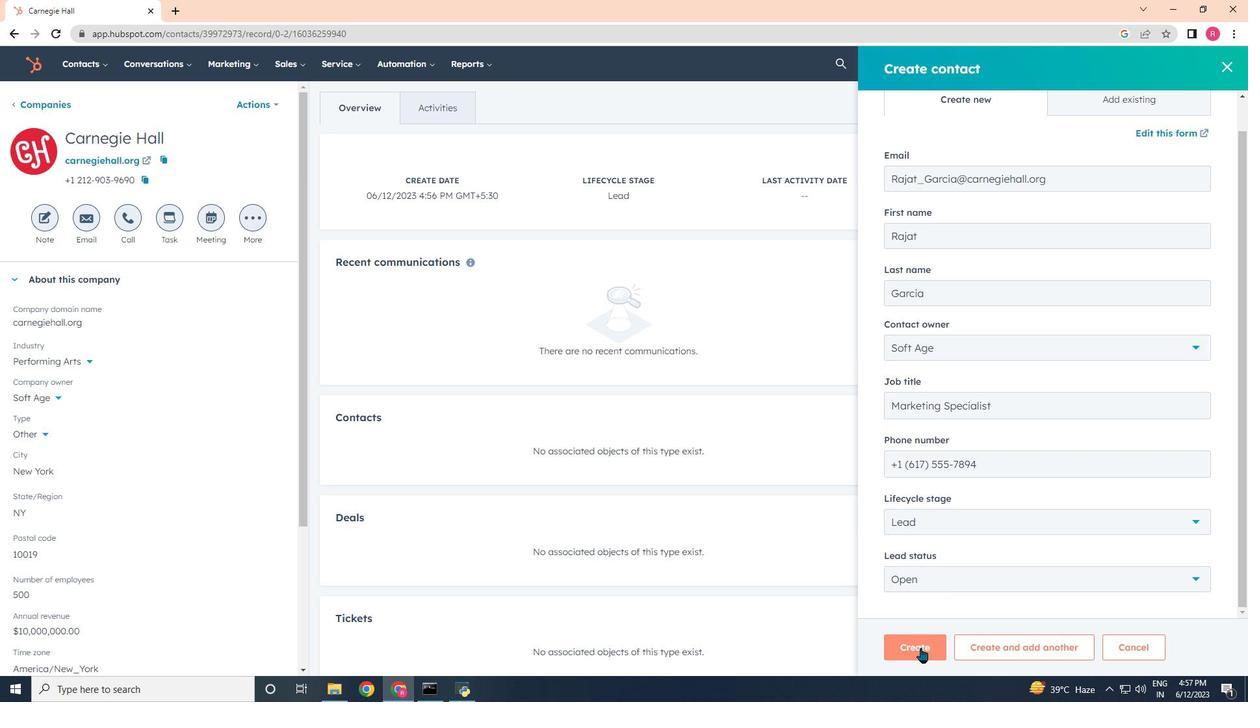
